 Task: Open Card Email Marketing Campaign Execution in Board Content Marketing Thought Leadership Strategy and Execution to Workspace Event Planning and Management and add a team member Softage.3@softage.net, a label Blue, a checklist Blockchain Technology, an attachment from Trello, a color Blue and finally, add a card description 'Brainstorm new marketing campaign ideas' and a comment 'Let us approach this task with a sense of ownership and accountability, taking responsibility for our actions and decisions.'. Add a start date 'Jan 03, 1900' with a due date 'Jan 10, 1900'
Action: Mouse moved to (78, 286)
Screenshot: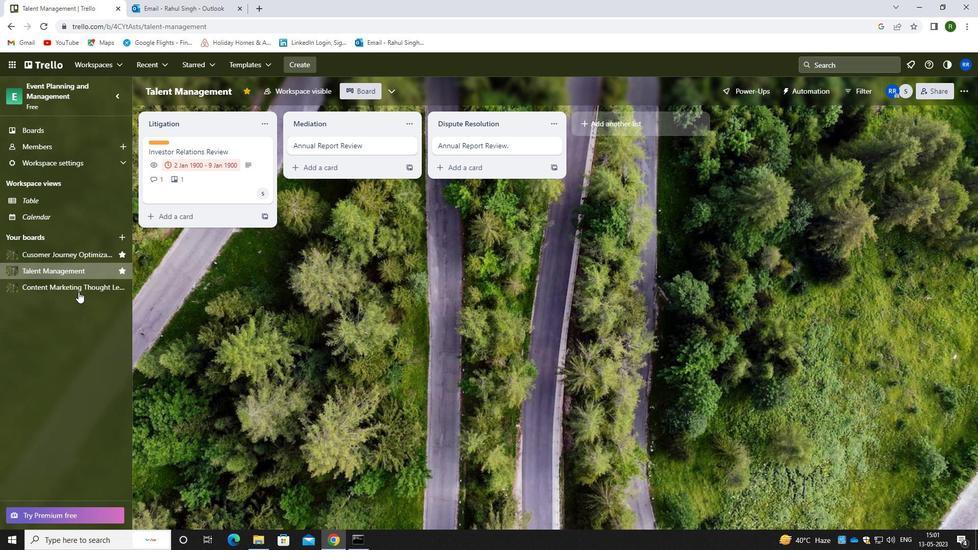 
Action: Mouse pressed left at (78, 286)
Screenshot: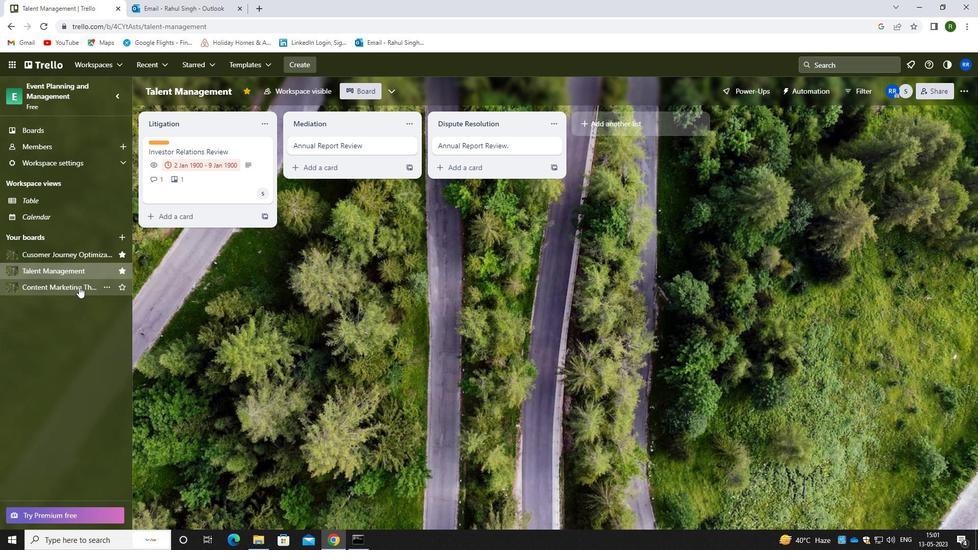 
Action: Mouse moved to (259, 147)
Screenshot: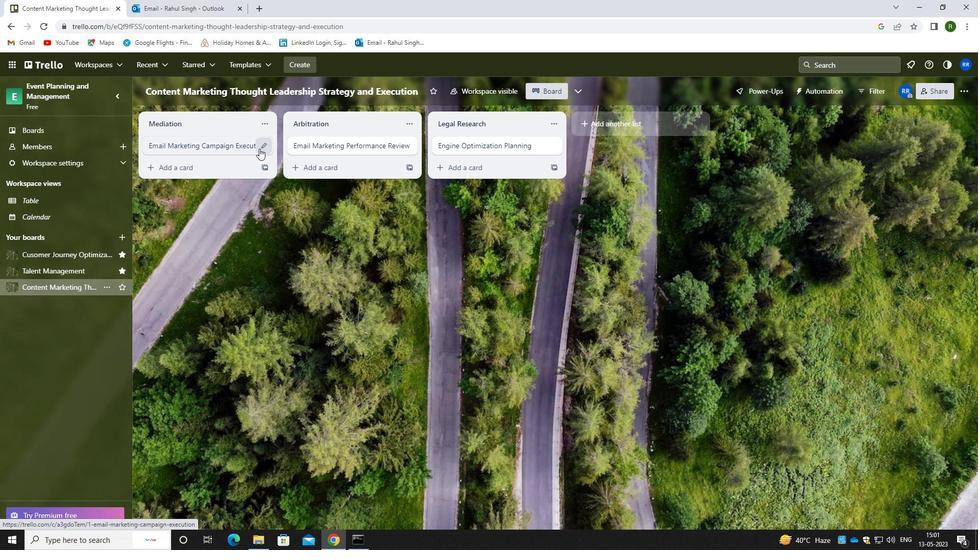 
Action: Mouse pressed left at (259, 147)
Screenshot: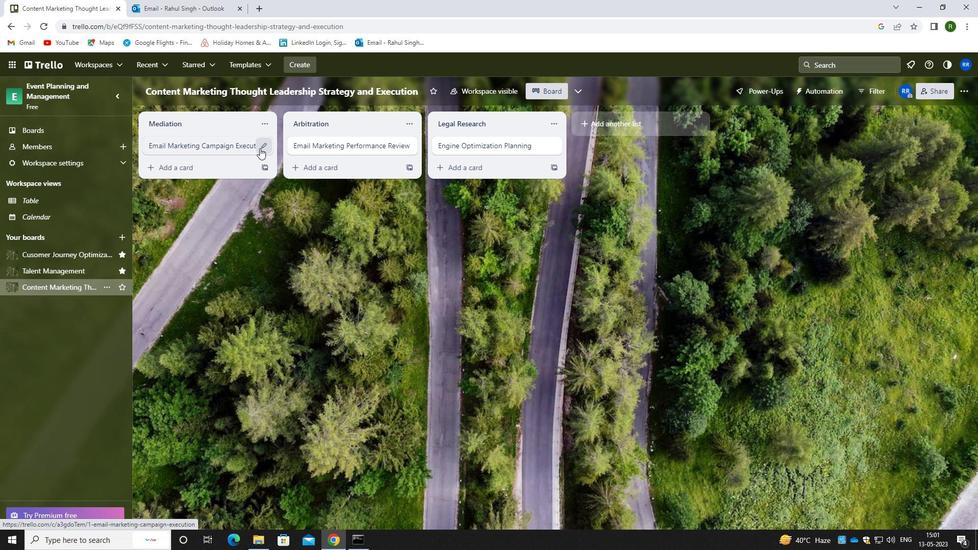 
Action: Mouse moved to (295, 147)
Screenshot: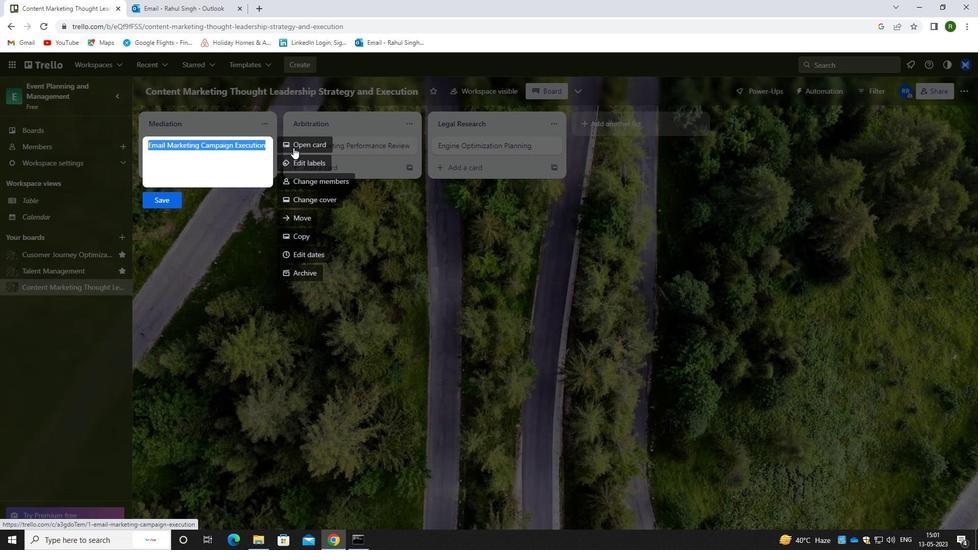 
Action: Mouse pressed left at (295, 147)
Screenshot: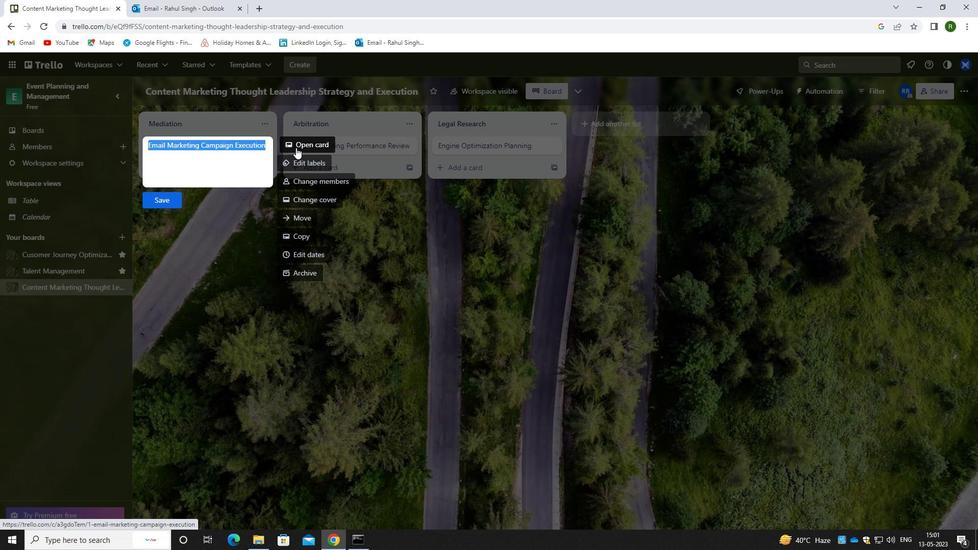 
Action: Mouse moved to (638, 139)
Screenshot: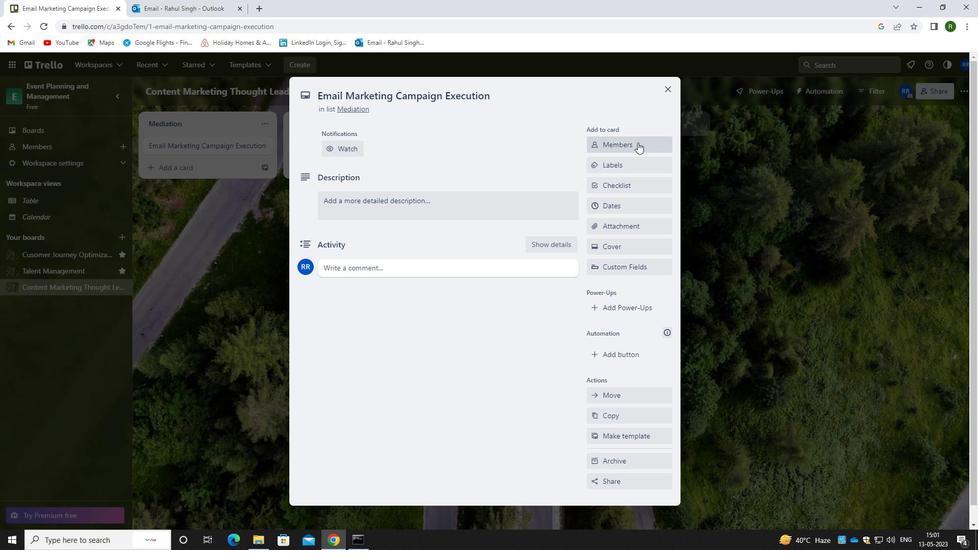 
Action: Mouse pressed left at (638, 139)
Screenshot: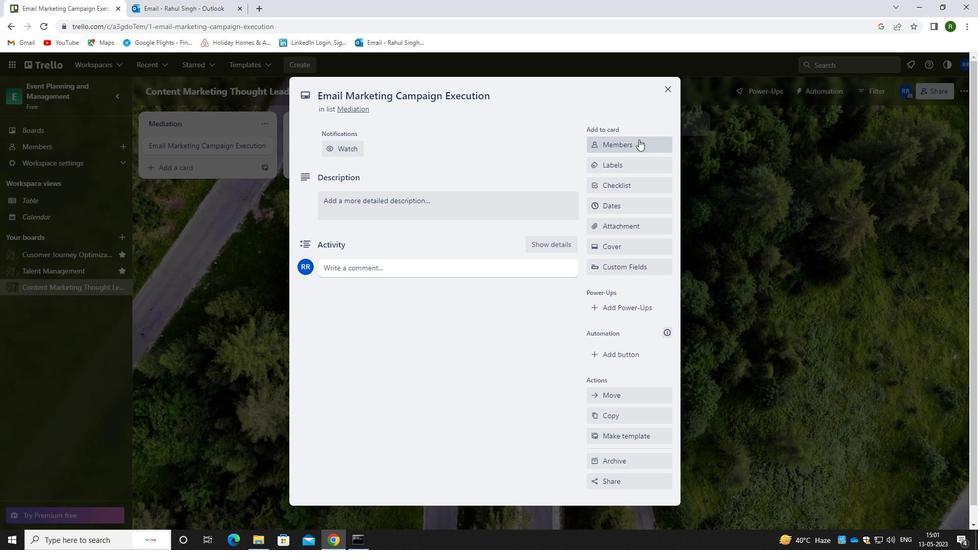 
Action: Mouse moved to (634, 189)
Screenshot: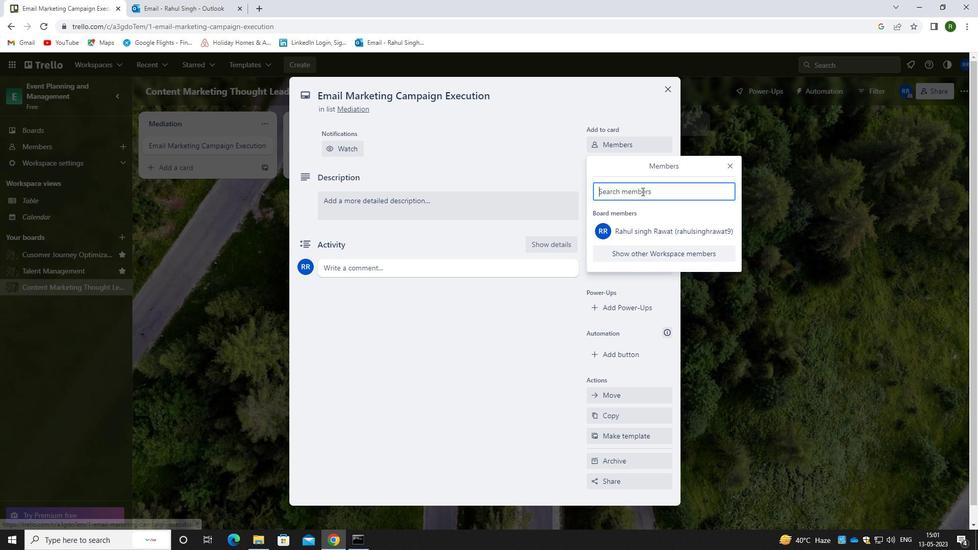 
Action: Key pressed <Key.caps_lock>s<Key.caps_lock>oftage.3<Key.shift>@SOFTAGE.NET
Screenshot: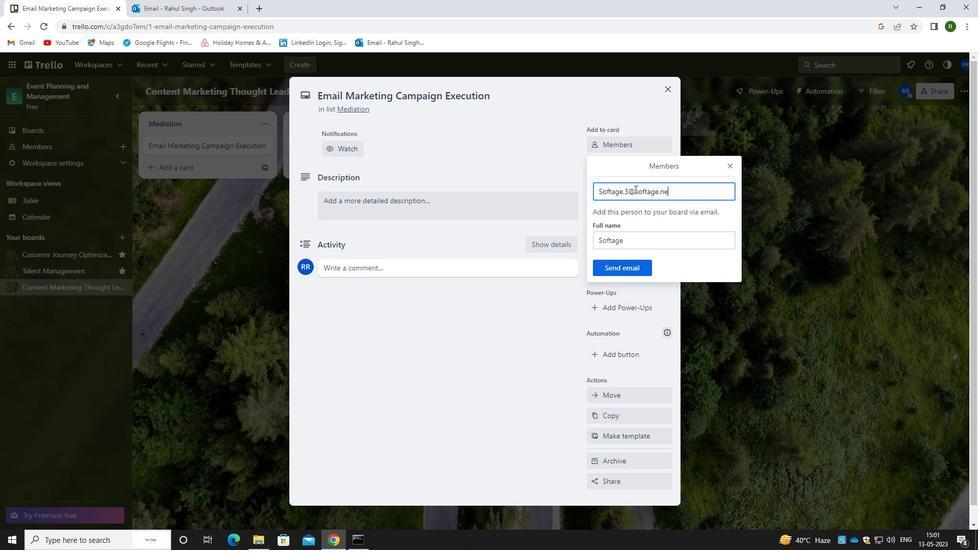 
Action: Mouse moved to (639, 268)
Screenshot: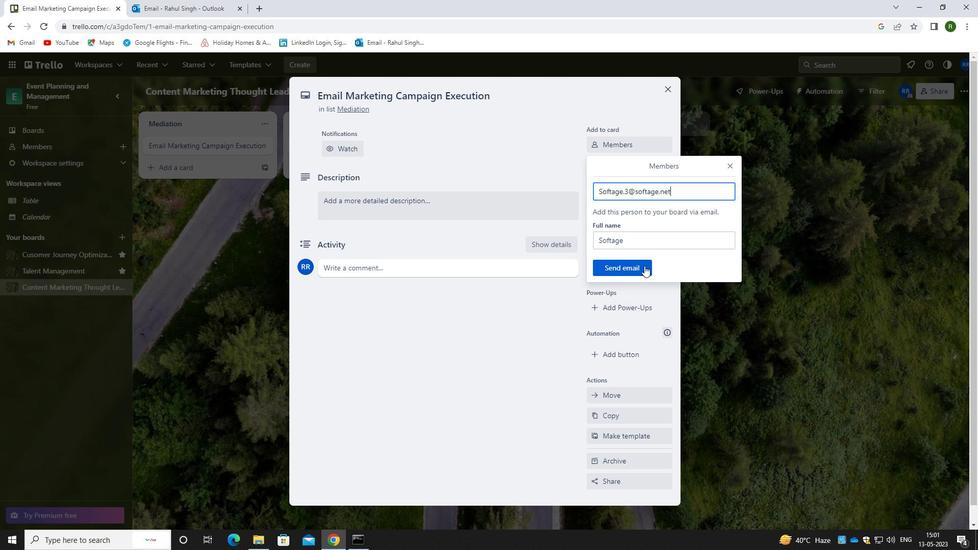 
Action: Mouse pressed left at (639, 268)
Screenshot: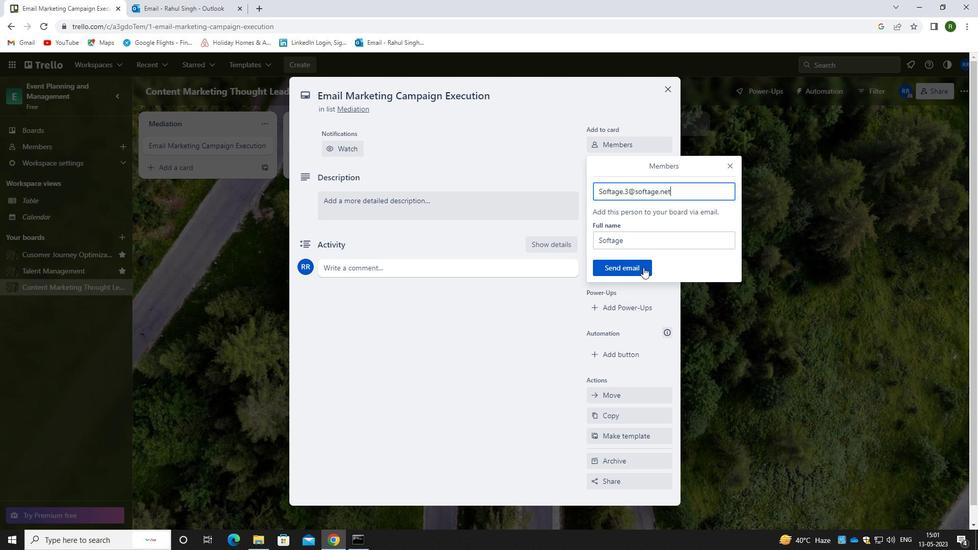 
Action: Mouse moved to (643, 208)
Screenshot: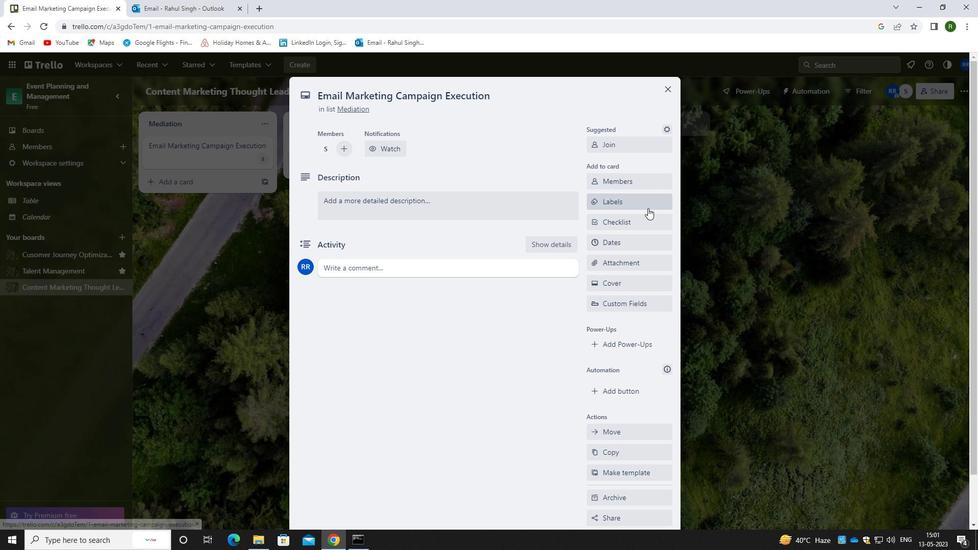 
Action: Mouse pressed left at (643, 208)
Screenshot: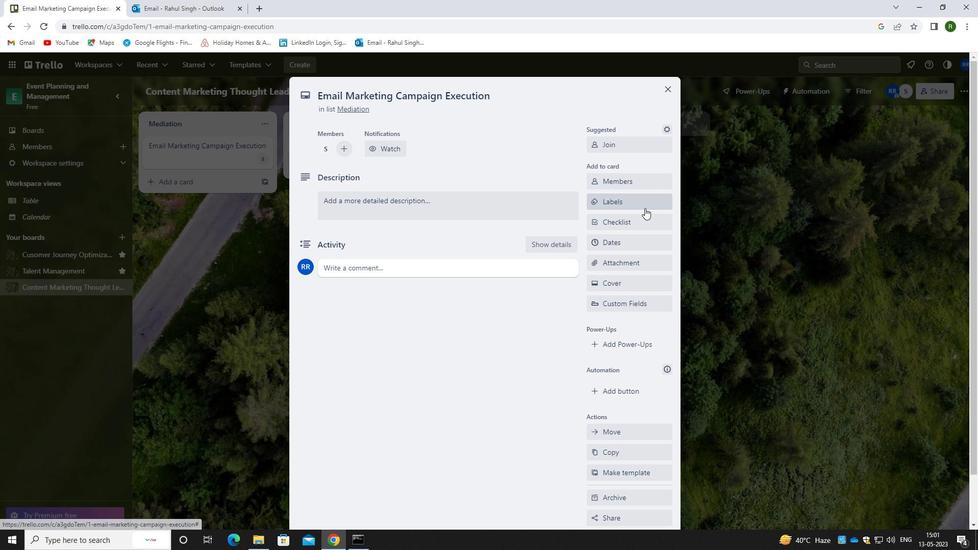 
Action: Mouse moved to (635, 236)
Screenshot: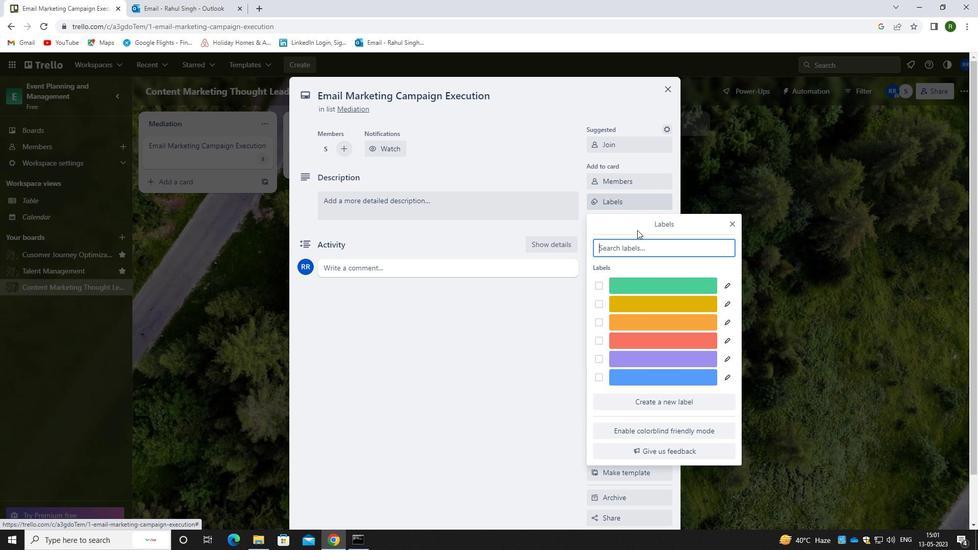 
Action: Key pressed BLUE
Screenshot: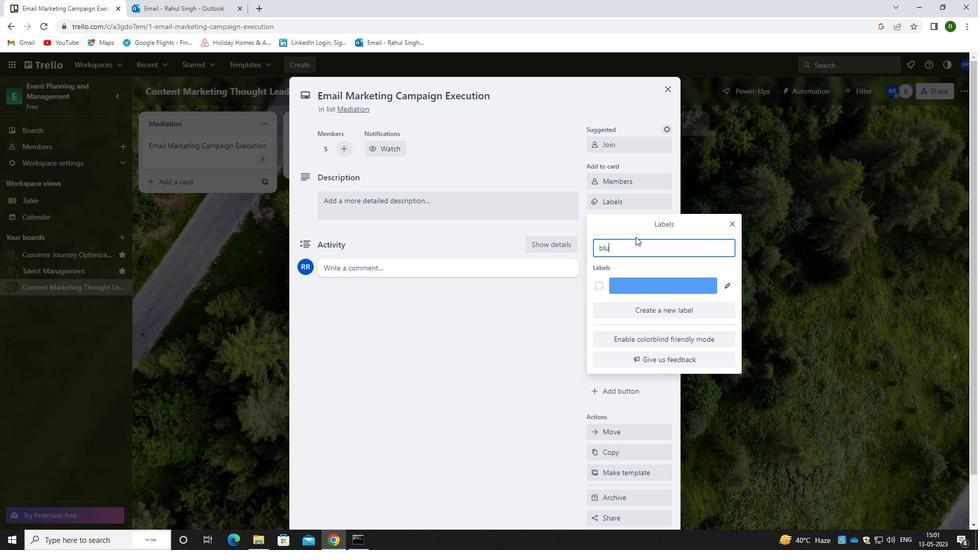 
Action: Mouse moved to (640, 234)
Screenshot: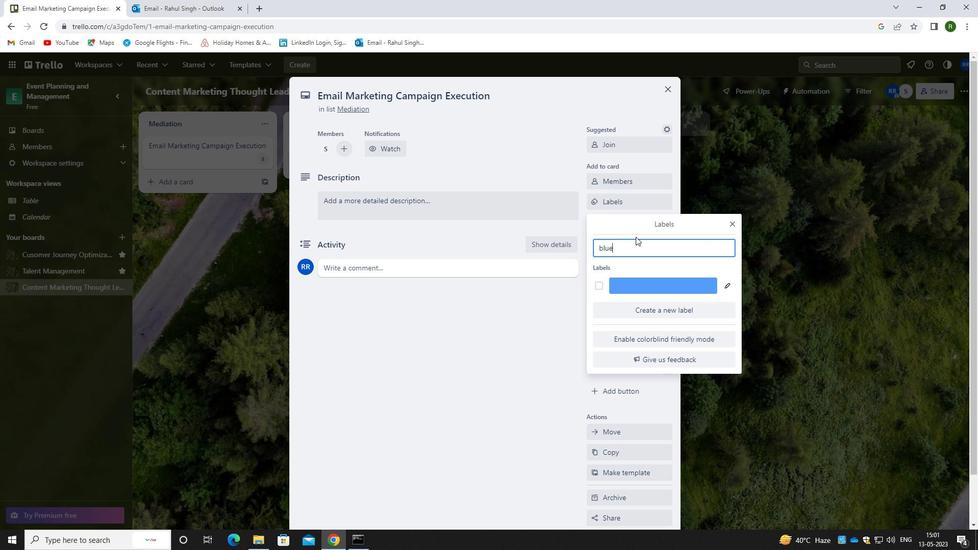 
Action: Mouse scrolled (640, 234) with delta (0, 0)
Screenshot: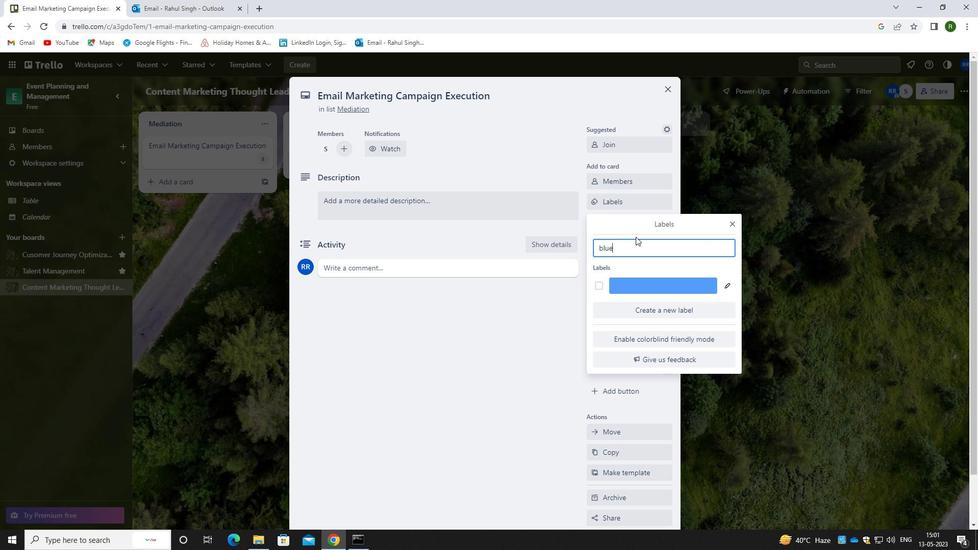 
Action: Mouse moved to (602, 286)
Screenshot: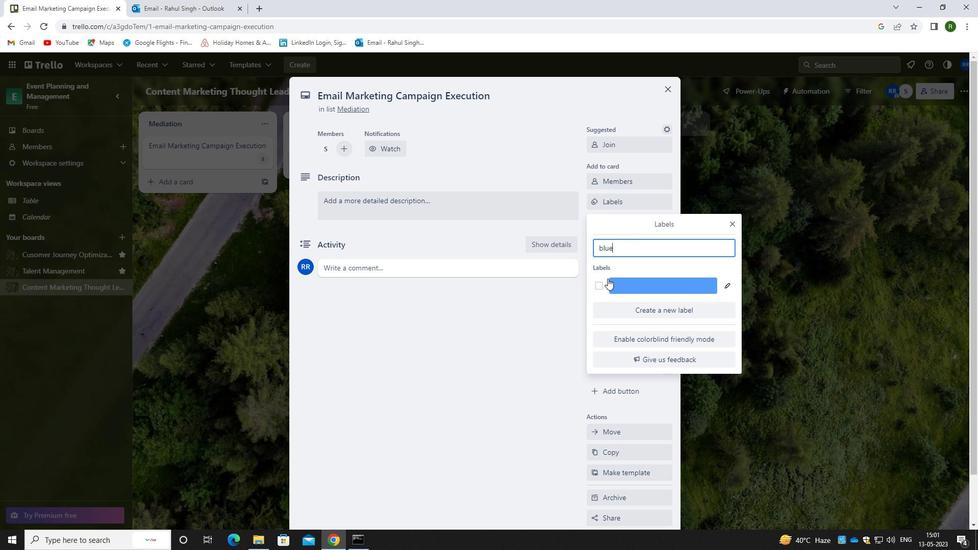 
Action: Mouse pressed left at (602, 286)
Screenshot: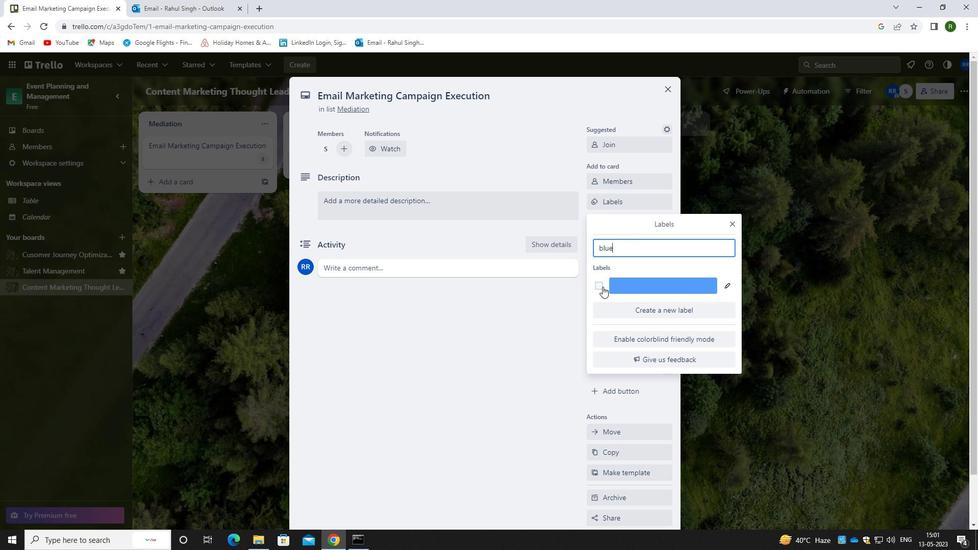 
Action: Mouse moved to (572, 313)
Screenshot: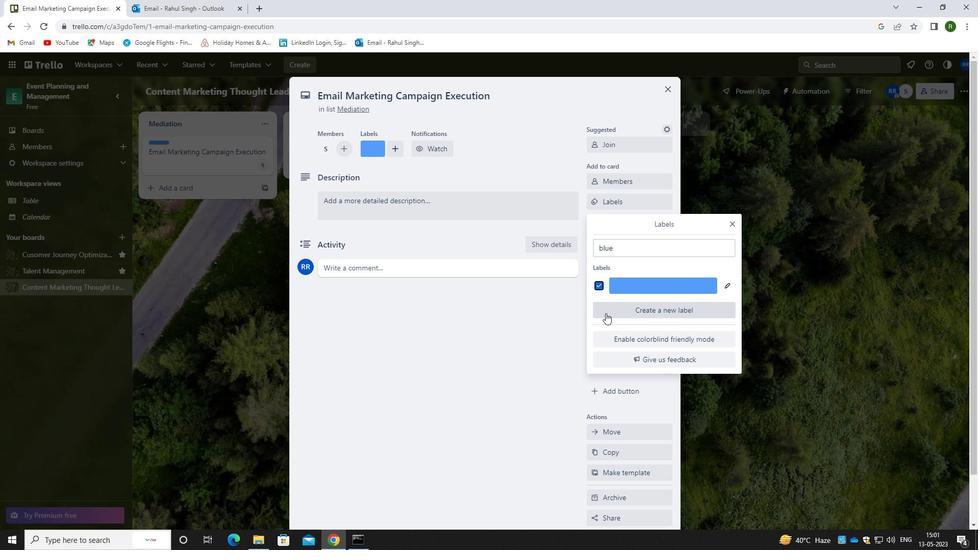 
Action: Mouse pressed left at (572, 313)
Screenshot: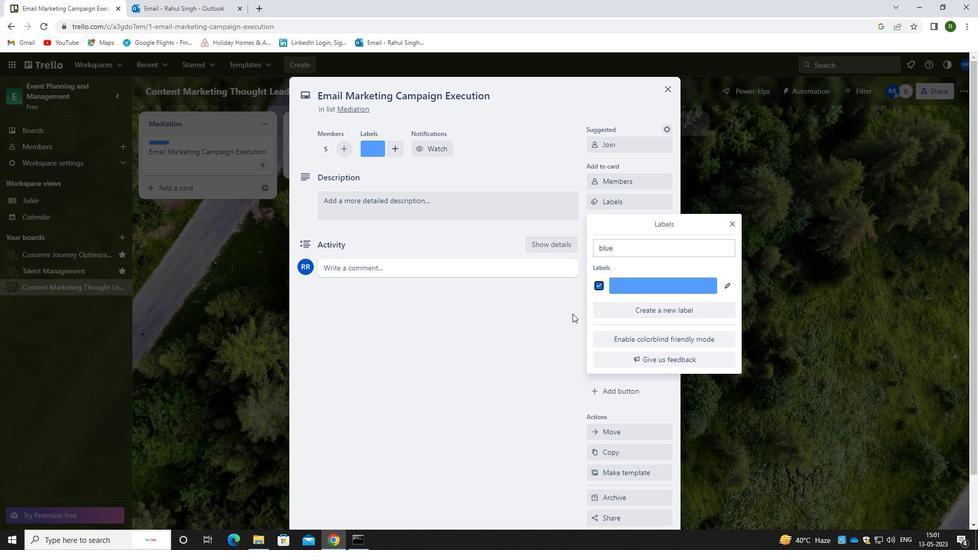 
Action: Mouse moved to (620, 224)
Screenshot: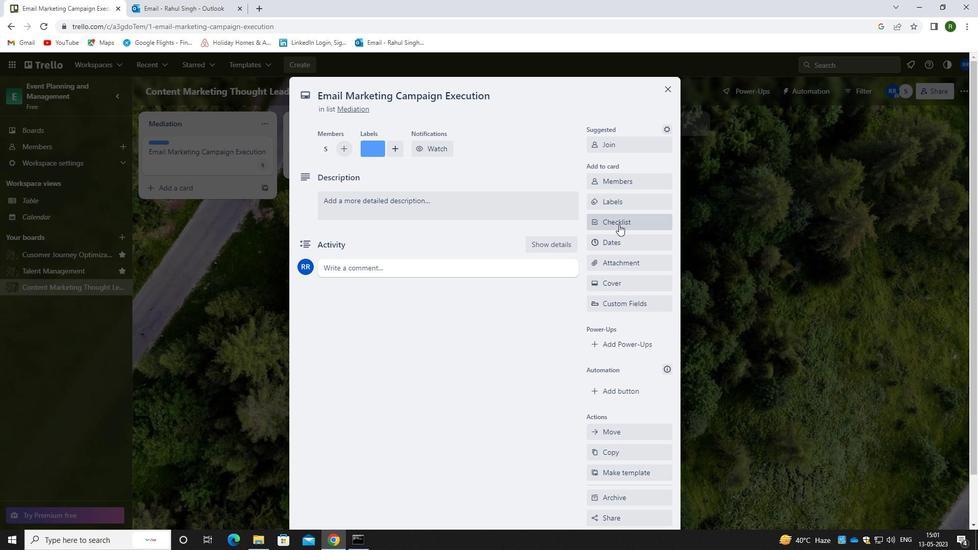 
Action: Mouse pressed left at (620, 224)
Screenshot: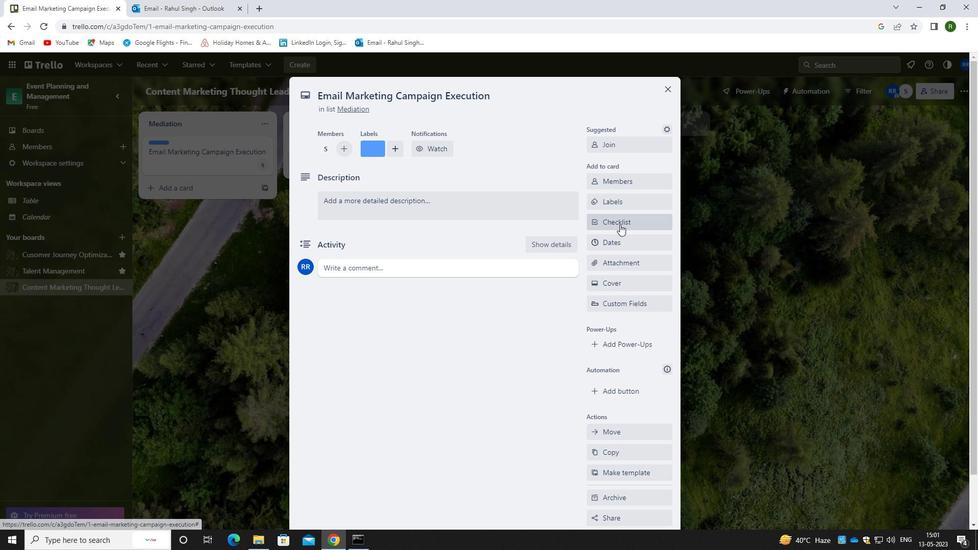 
Action: Mouse moved to (622, 257)
Screenshot: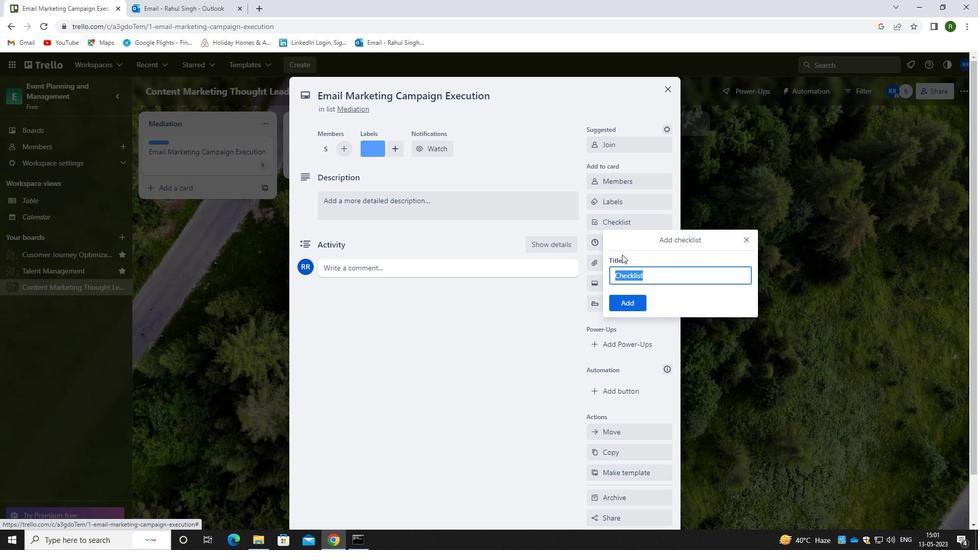 
Action: Key pressed <Key.backspace><Key.shift>BLOCKCHAIN<Key.space><Key.shift>TECHNO;OGY
Screenshot: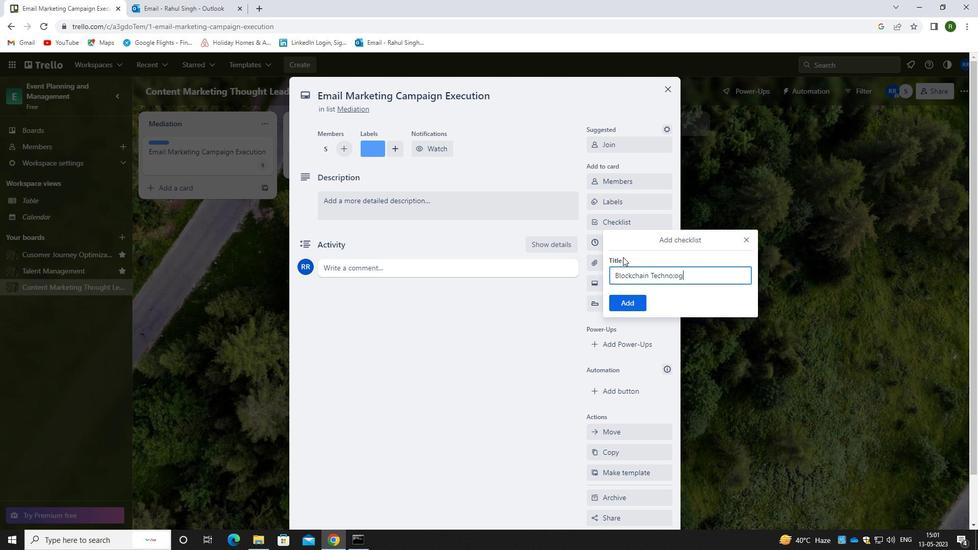 
Action: Mouse moved to (697, 276)
Screenshot: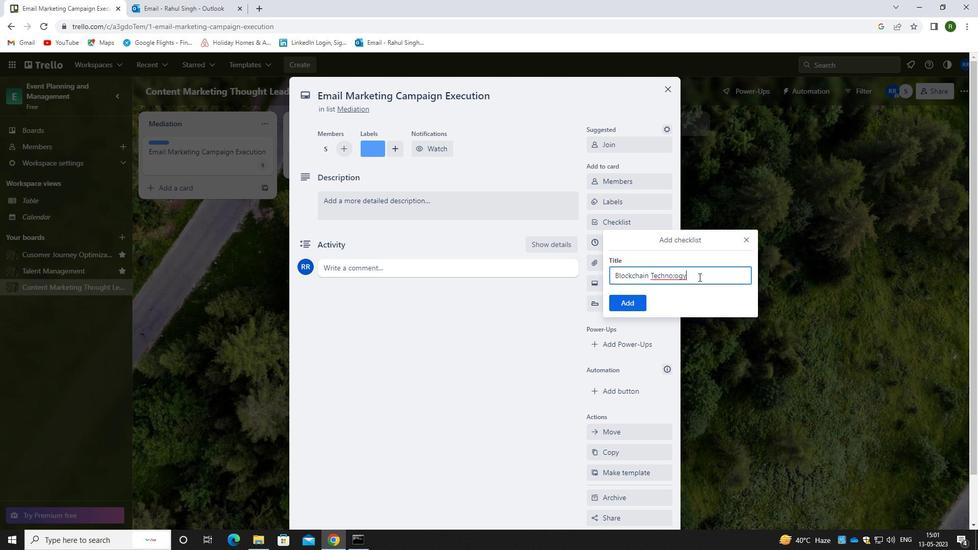 
Action: Key pressed <Key.backspace><Key.backspace><Key.backspace><Key.backspace><Key.backspace>
Screenshot: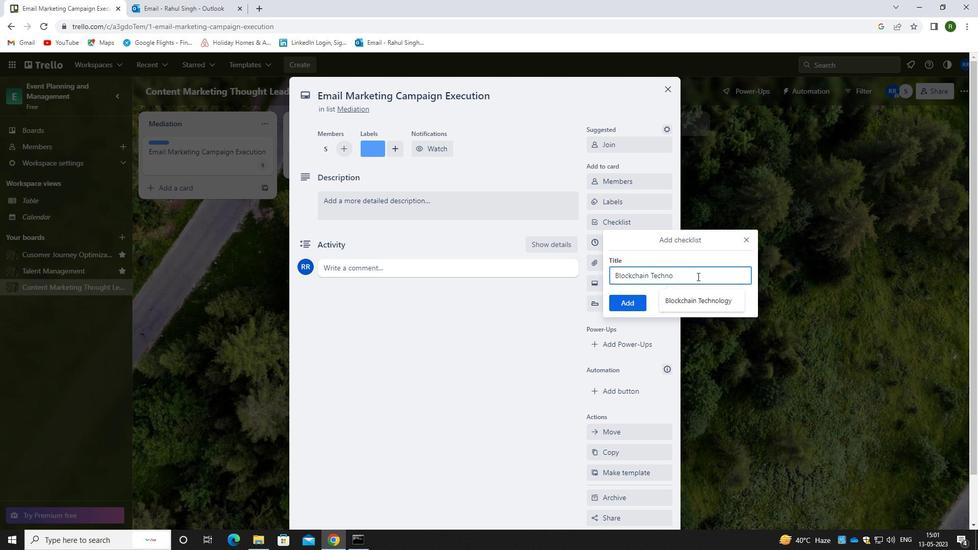 
Action: Mouse moved to (703, 296)
Screenshot: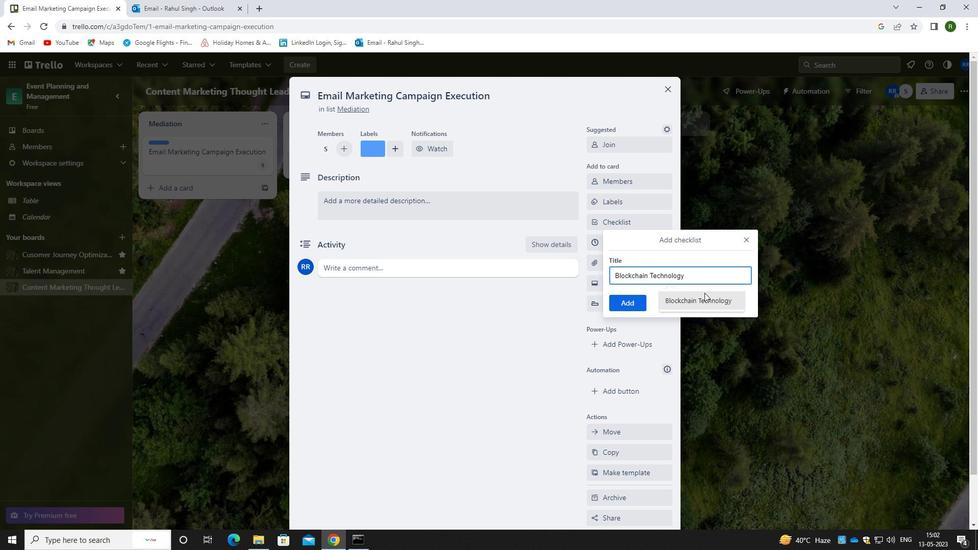 
Action: Mouse pressed left at (703, 296)
Screenshot: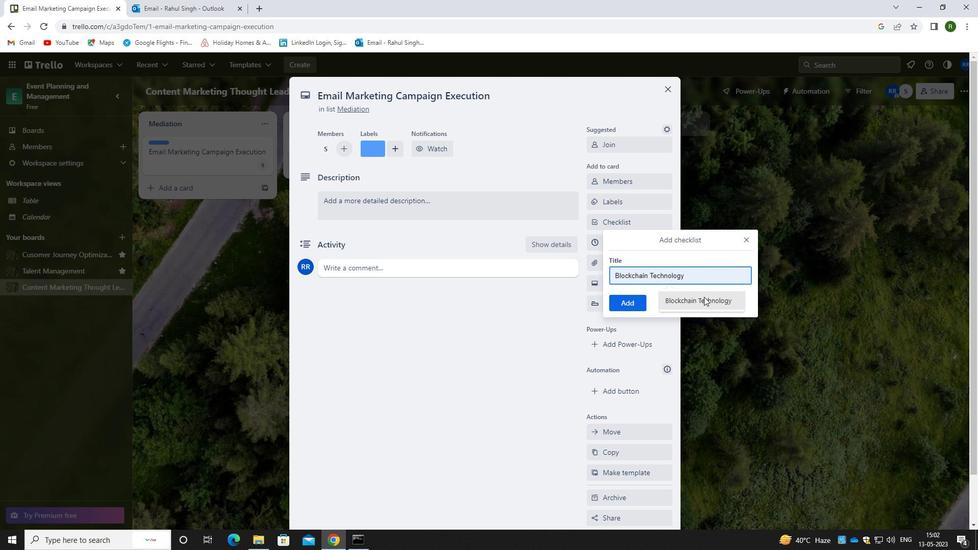 
Action: Mouse moved to (625, 303)
Screenshot: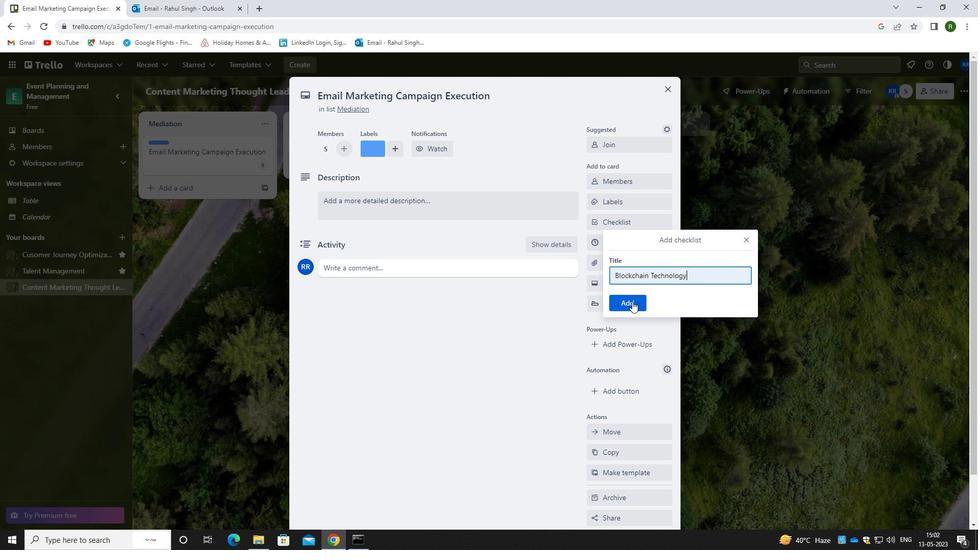 
Action: Mouse pressed left at (625, 303)
Screenshot: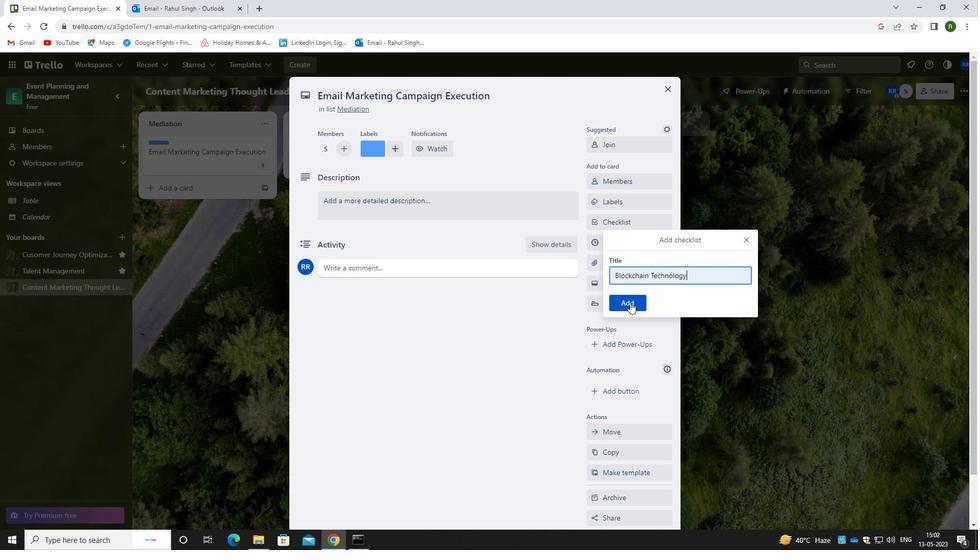 
Action: Mouse moved to (625, 267)
Screenshot: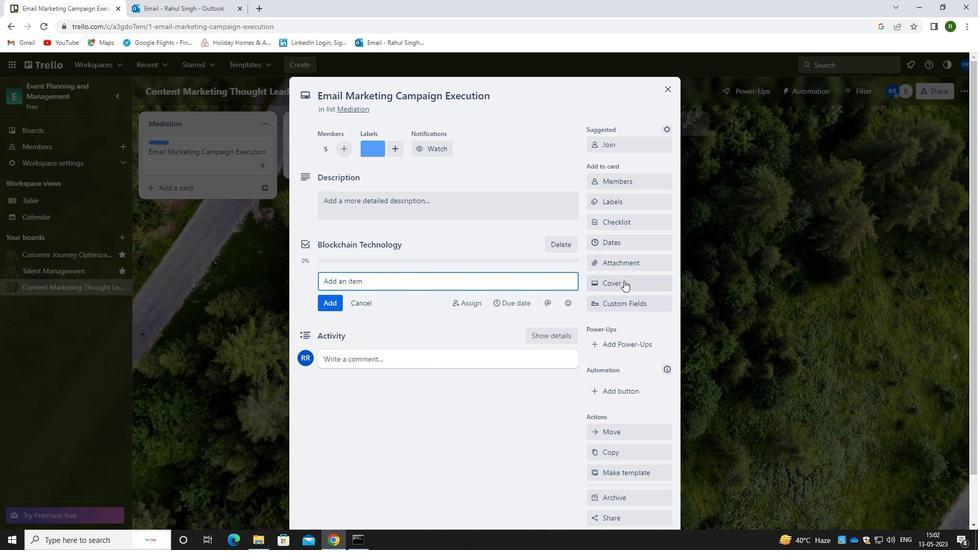 
Action: Mouse pressed left at (625, 267)
Screenshot: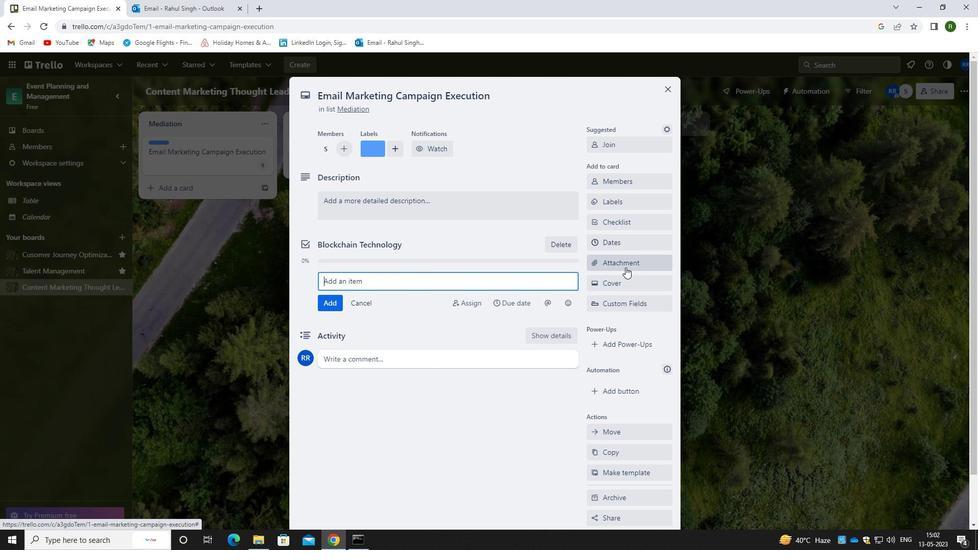 
Action: Mouse moved to (610, 329)
Screenshot: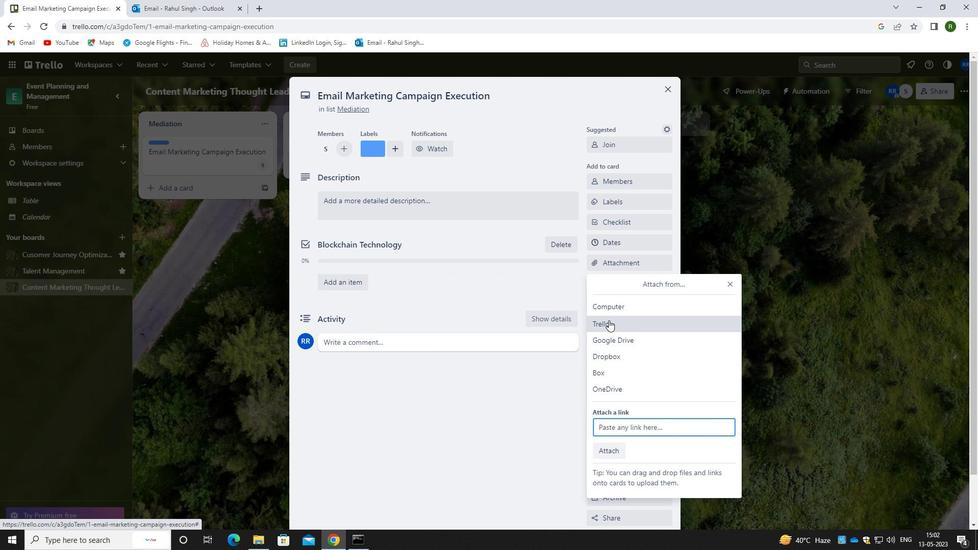 
Action: Mouse pressed left at (610, 329)
Screenshot: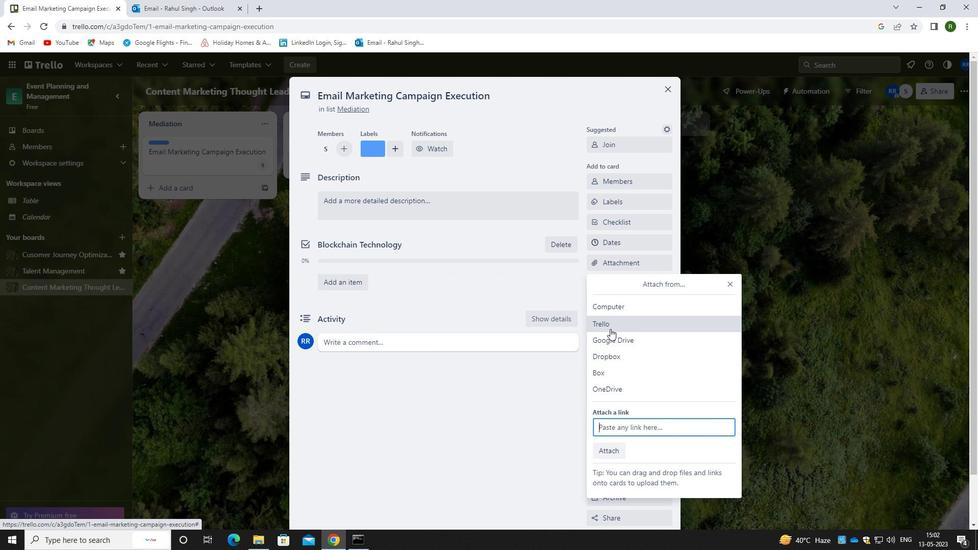 
Action: Mouse moved to (609, 272)
Screenshot: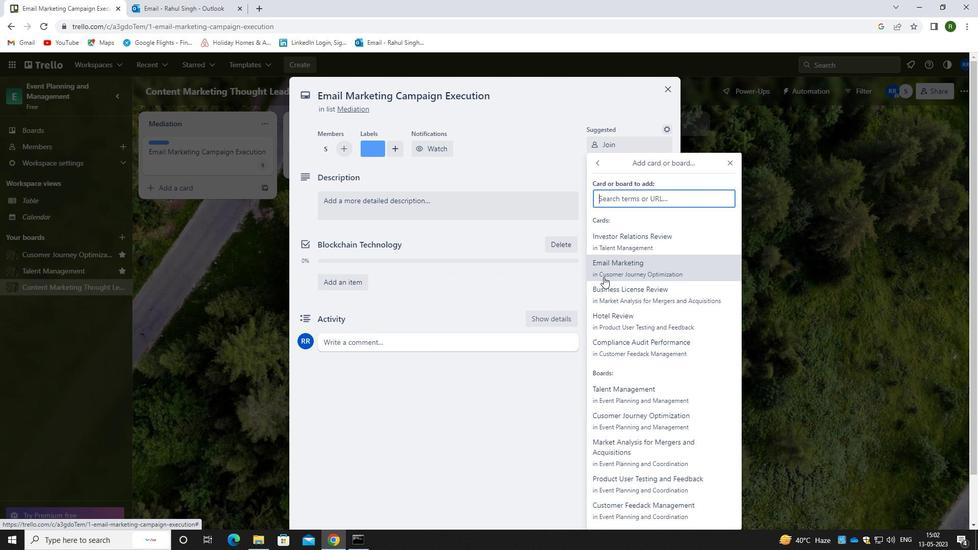 
Action: Mouse pressed left at (609, 272)
Screenshot: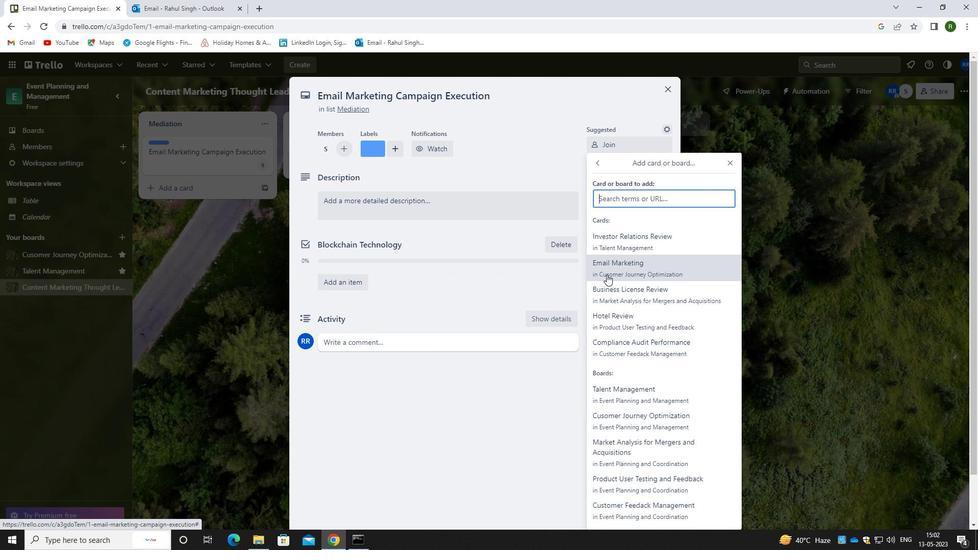 
Action: Mouse moved to (421, 213)
Screenshot: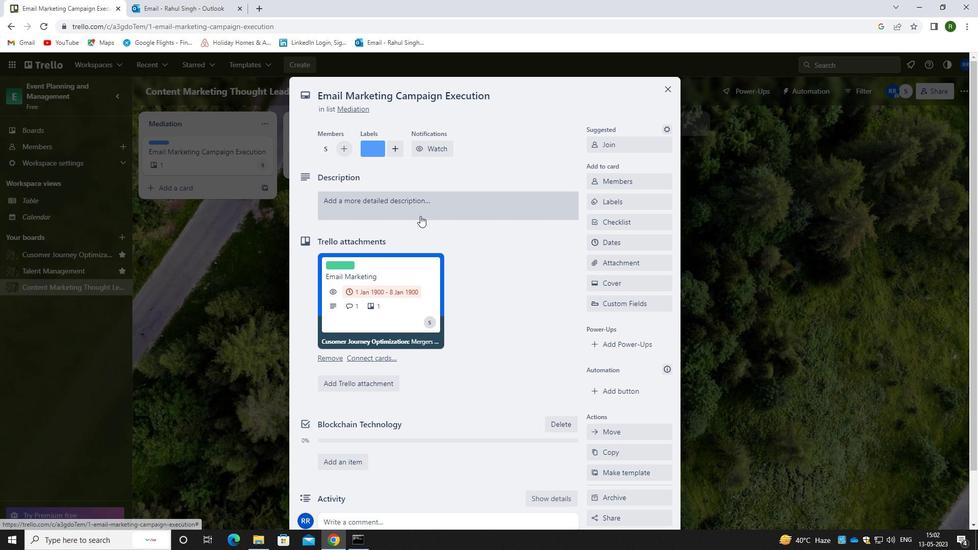 
Action: Mouse pressed left at (421, 213)
Screenshot: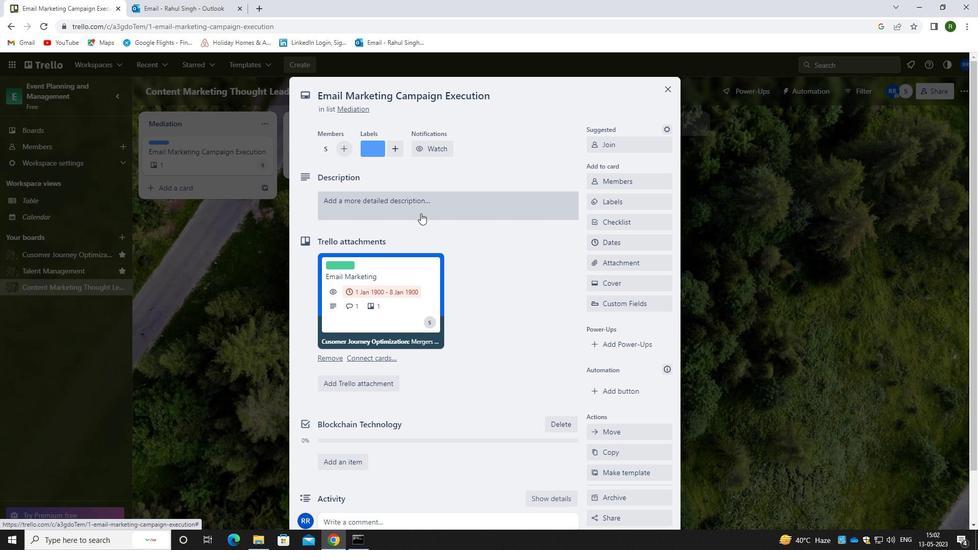 
Action: Mouse moved to (437, 262)
Screenshot: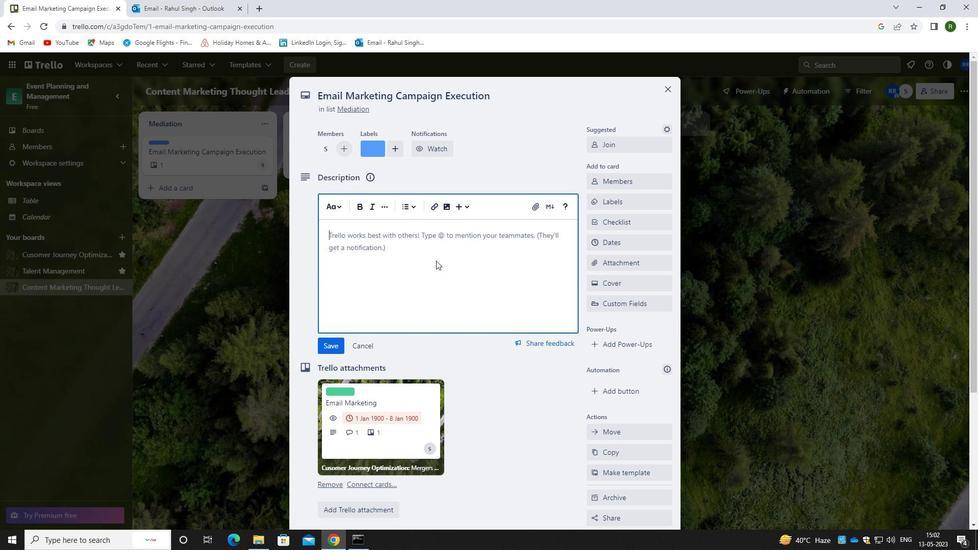 
Action: Key pressed <Key.caps_lock>B<Key.caps_lock>RAINSTORM<Key.space>NEW<Key.space>MARKETTING<Key.space>===<Key.backspace><Key.backspace><Key.backspace><Key.backspace><Key.backspace><Key.backspace><Key.backspace><Key.backspace>ING<Key.space>CAMPAIGN<Key.space>IDEAS<Key.space>
Screenshot: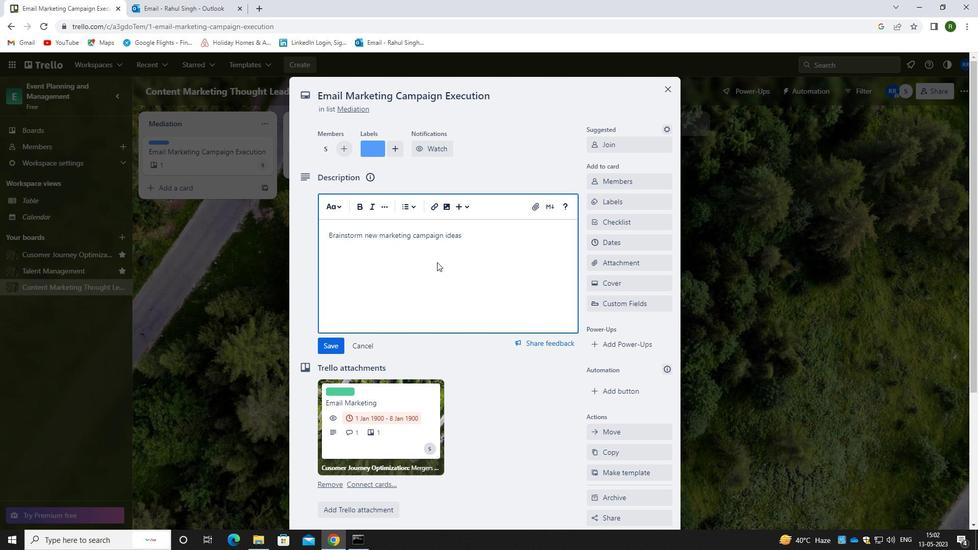 
Action: Mouse moved to (333, 347)
Screenshot: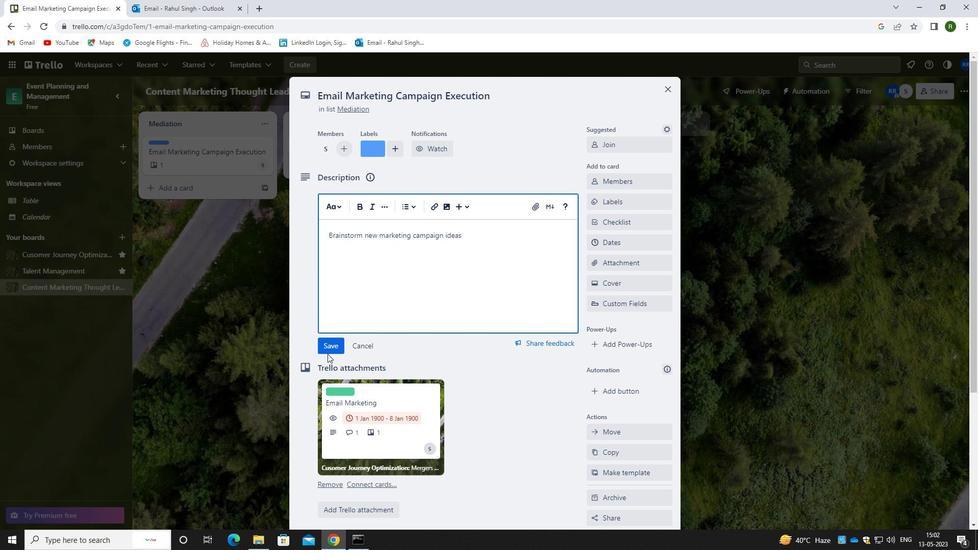 
Action: Mouse pressed left at (333, 347)
Screenshot: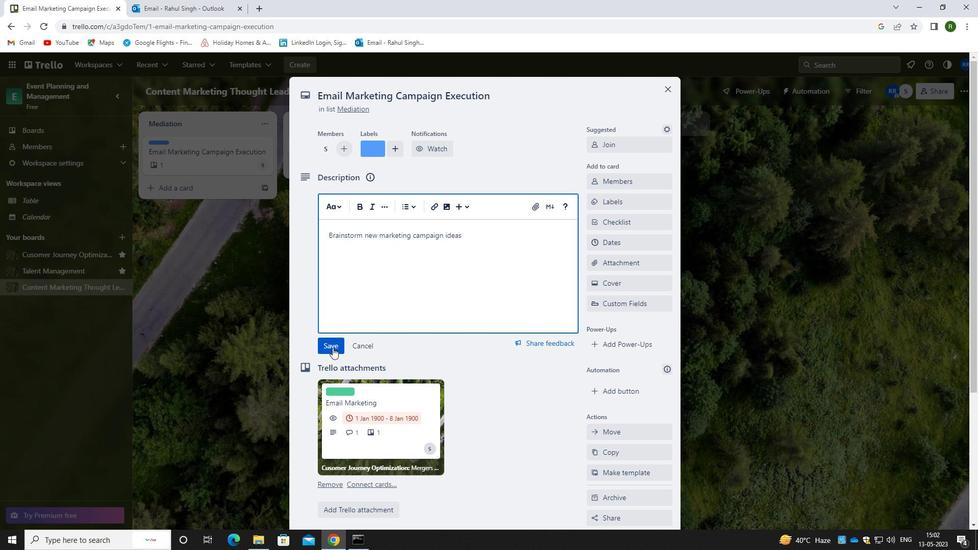 
Action: Mouse moved to (442, 344)
Screenshot: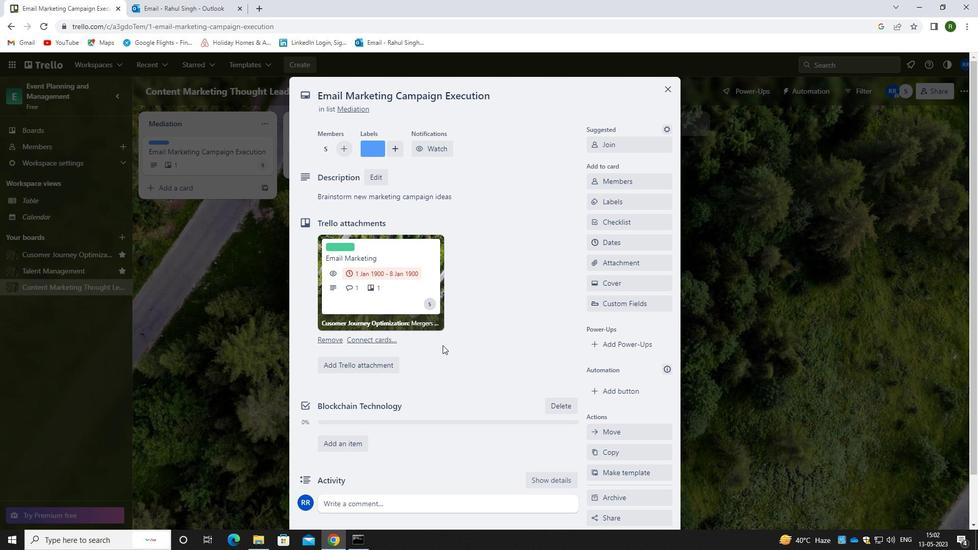 
Action: Mouse scrolled (442, 343) with delta (0, 0)
Screenshot: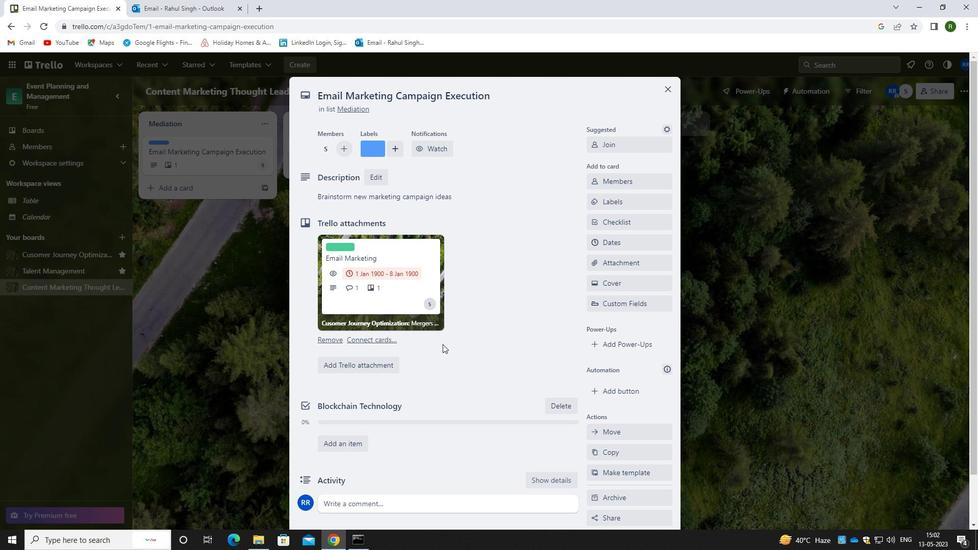 
Action: Mouse scrolled (442, 343) with delta (0, 0)
Screenshot: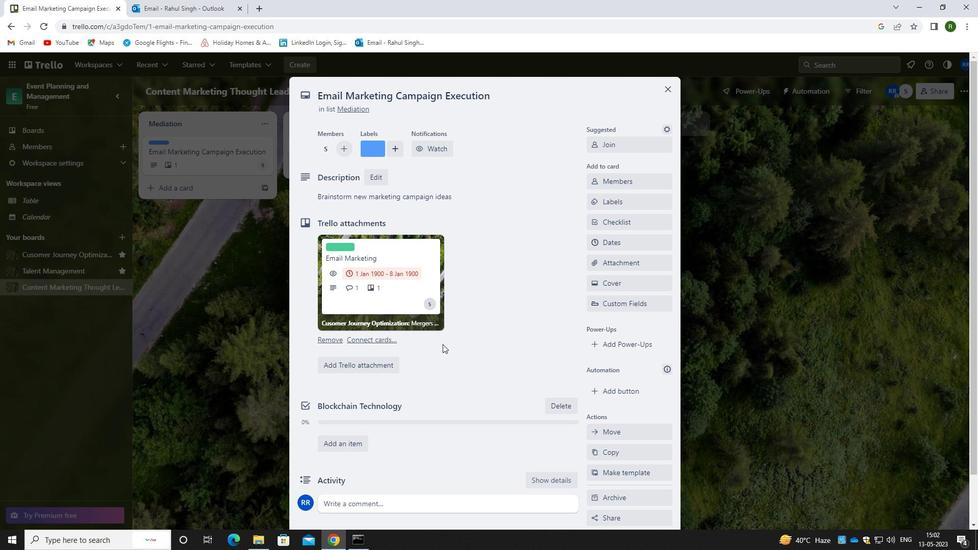 
Action: Mouse moved to (442, 343)
Screenshot: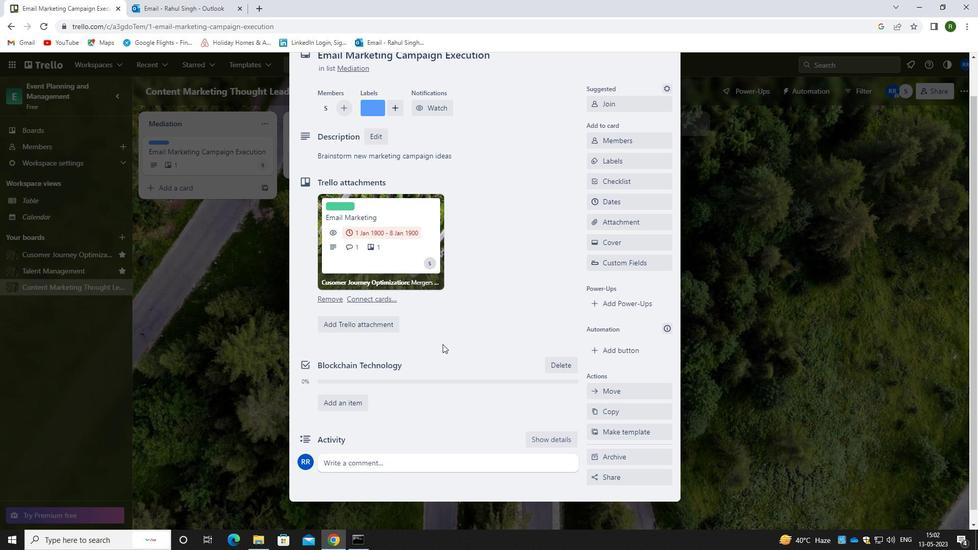 
Action: Mouse scrolled (442, 343) with delta (0, 0)
Screenshot: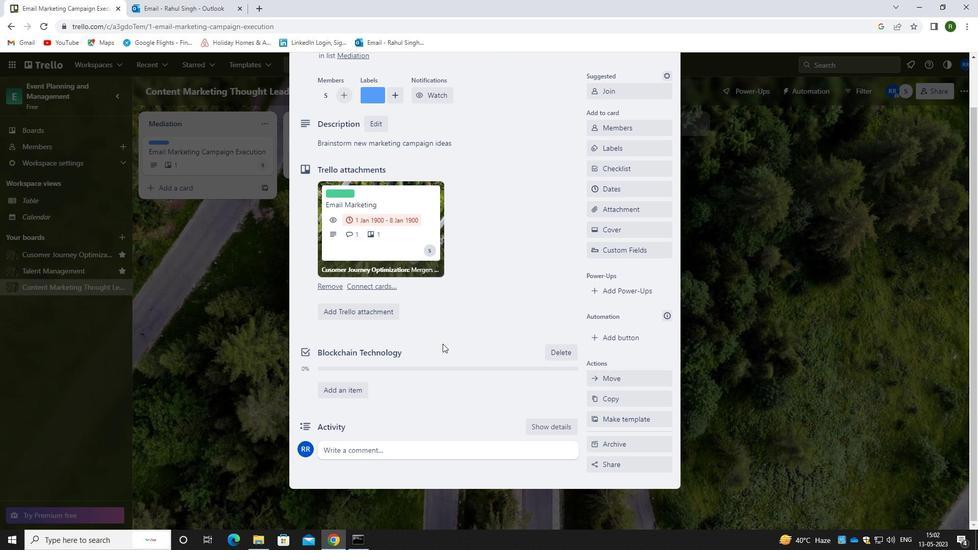 
Action: Mouse moved to (378, 446)
Screenshot: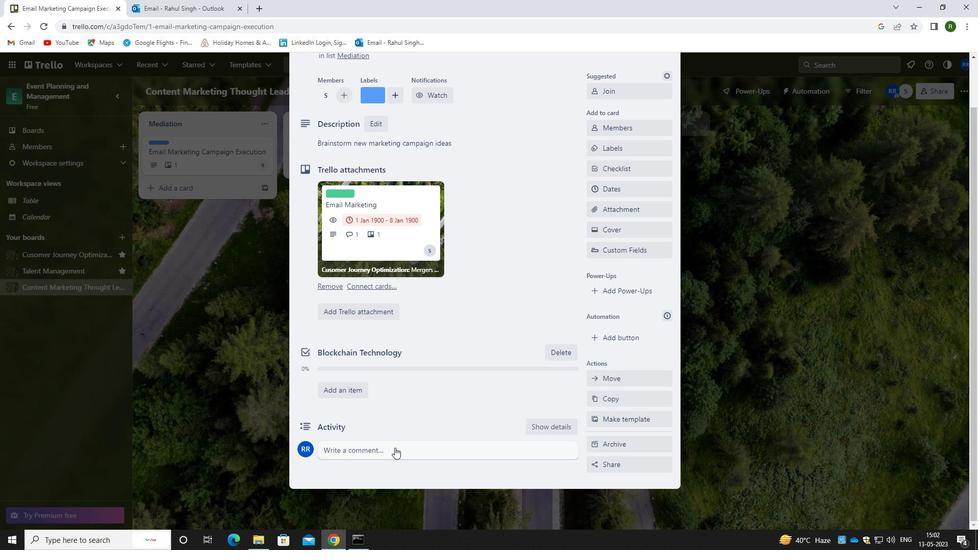 
Action: Mouse pressed left at (378, 446)
Screenshot: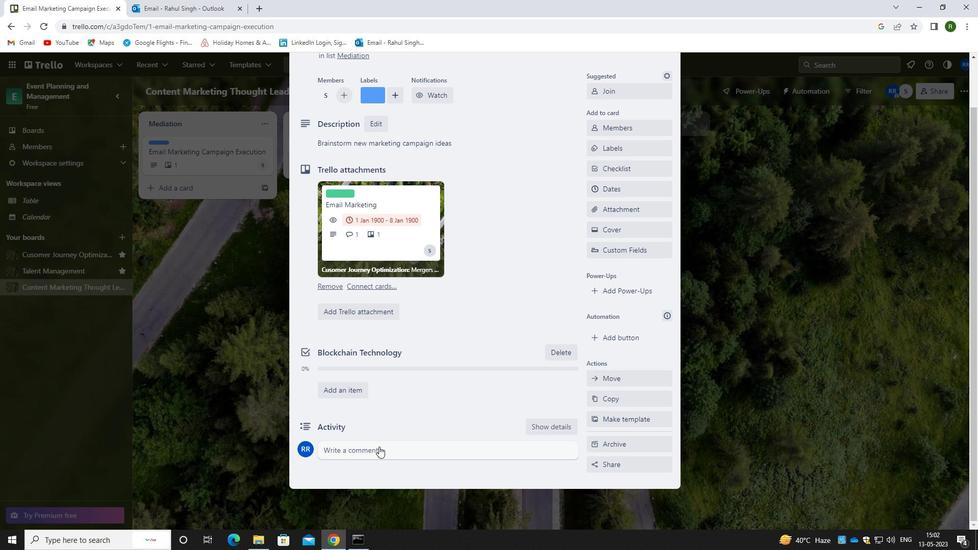 
Action: Mouse moved to (378, 485)
Screenshot: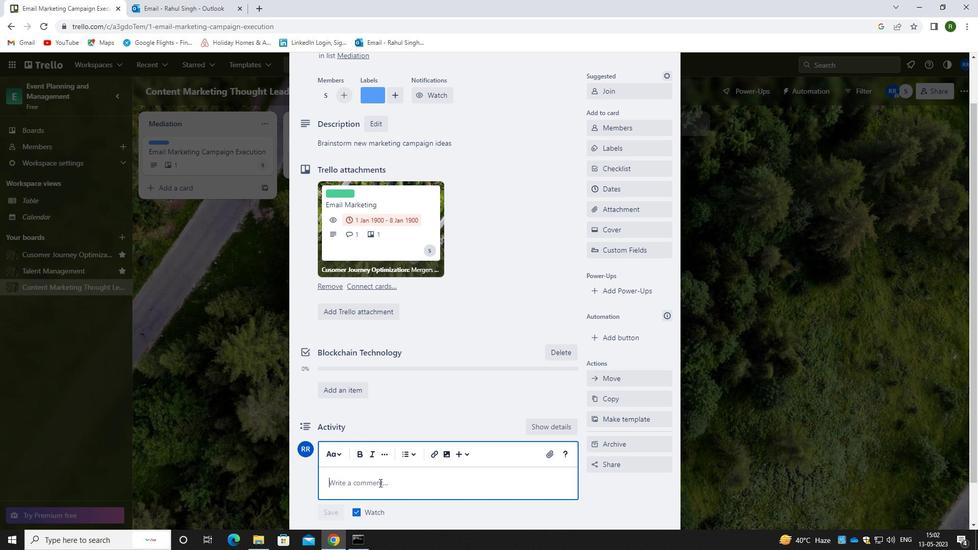 
Action: Mouse pressed left at (378, 485)
Screenshot: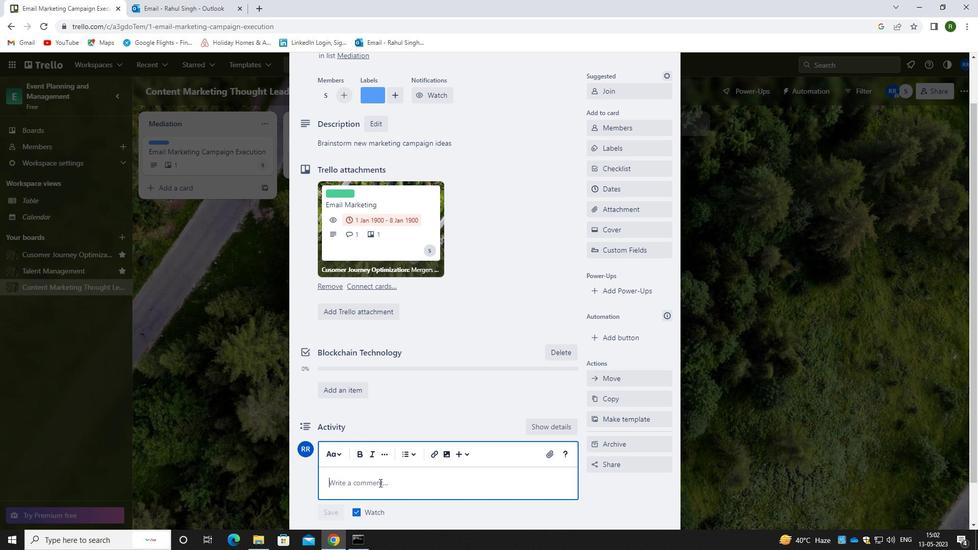 
Action: Mouse moved to (370, 445)
Screenshot: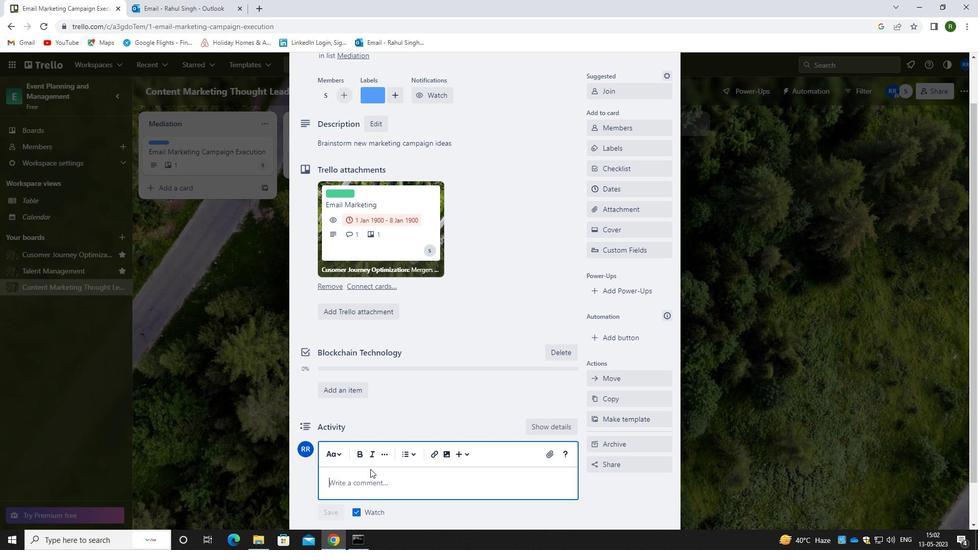 
Action: Key pressed <Key.caps_lock>L<Key.caps_lock>ET<Key.space>US<Key.space>APPROACH<Key.space>THIS<Key.space>TASK<Key.space>WITH<Key.space>A<Key.space>SESE<Key.backspace><Key.backspace>NSE<Key.space>OF<Key.space>W<Key.backspace>OWNERSHIP<Key.space>AND<Key.space>ACCOUNTABILITY<Key.space>,<Key.space>TAKEI<Key.backspace><Key.backspace>ING<Key.space>RESPONSIBILITY<Key.space>FOR<Key.space>OUR<Key.space>ACTIONS<Key.space>AND<Key.space>DECISONS<Key.backspace><Key.backspace><Key.backspace>IONS.
Screenshot: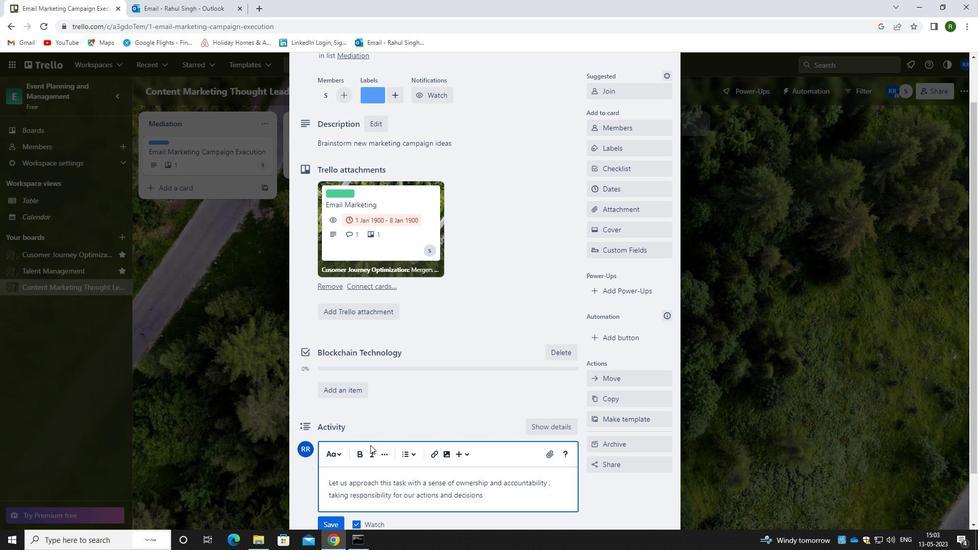 
Action: Mouse moved to (338, 520)
Screenshot: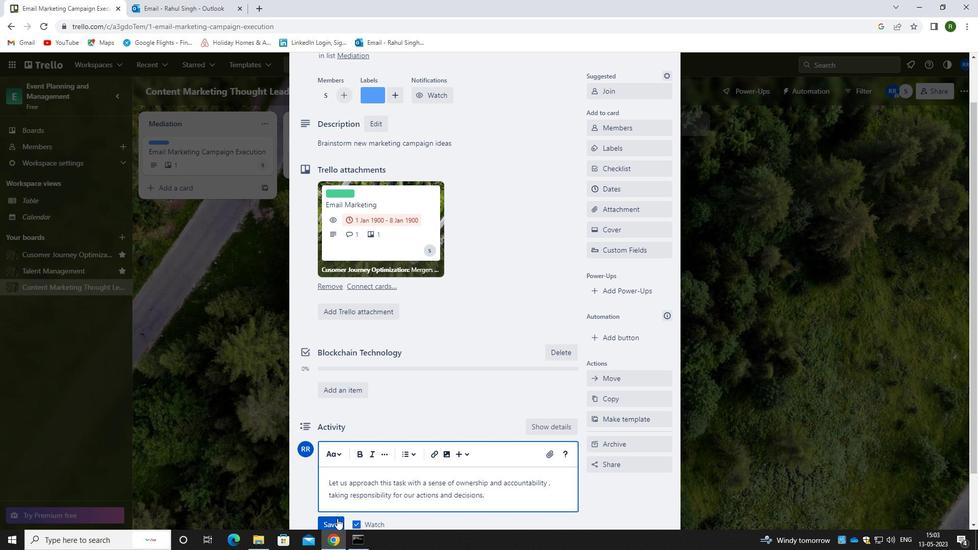 
Action: Mouse pressed left at (338, 520)
Screenshot: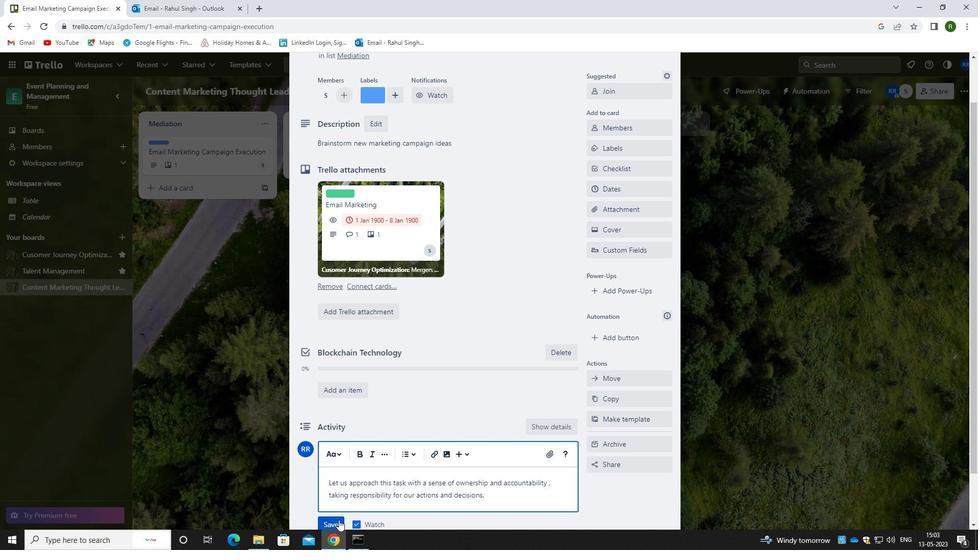 
Action: Mouse moved to (622, 184)
Screenshot: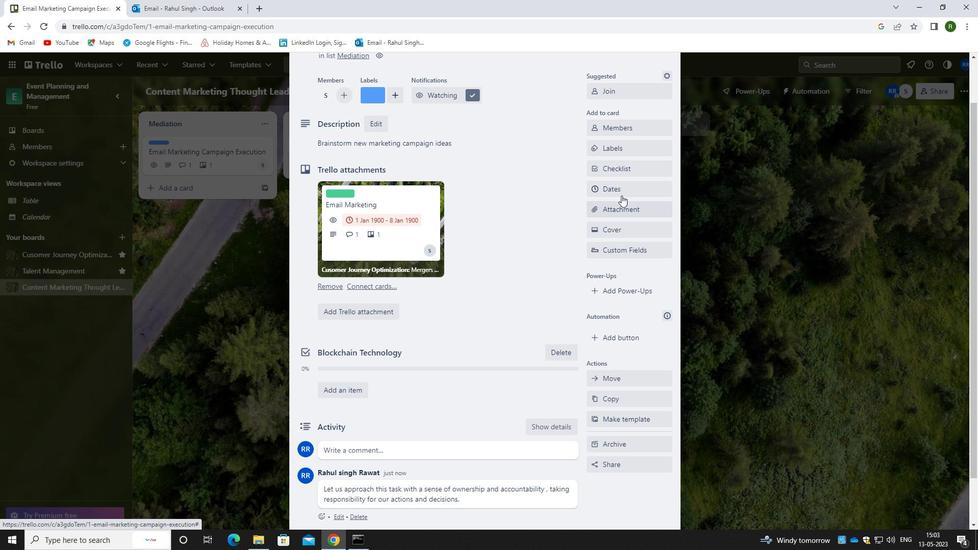 
Action: Mouse pressed left at (622, 184)
Screenshot: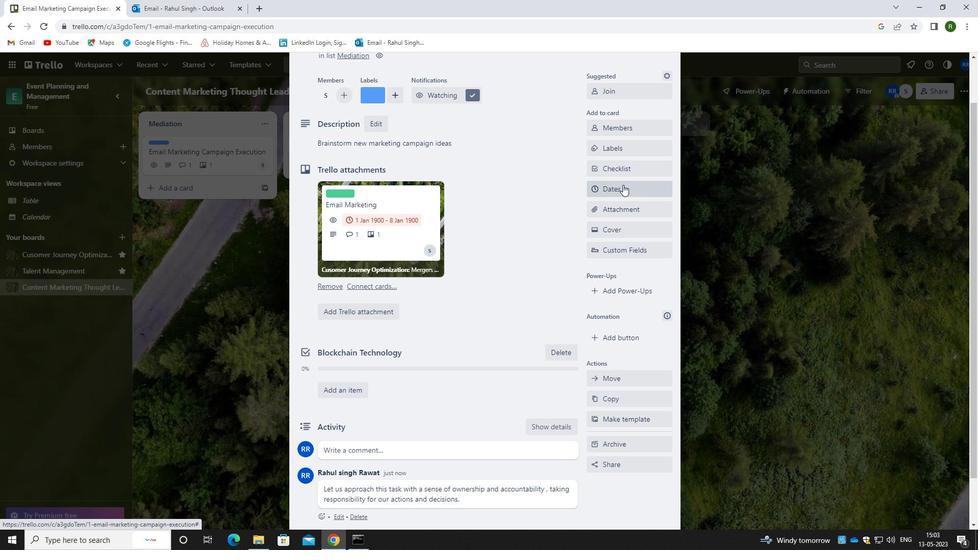 
Action: Mouse moved to (591, 275)
Screenshot: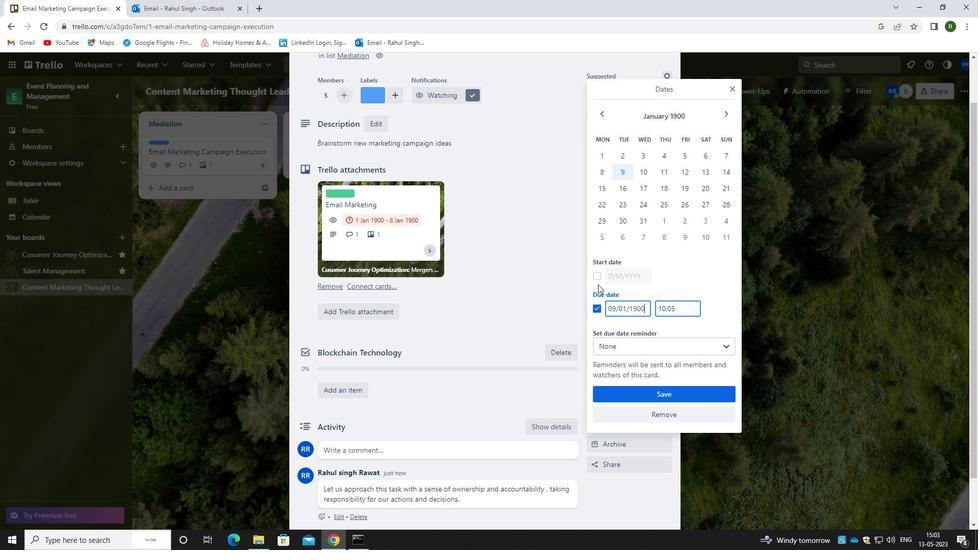 
Action: Mouse pressed left at (591, 275)
Screenshot: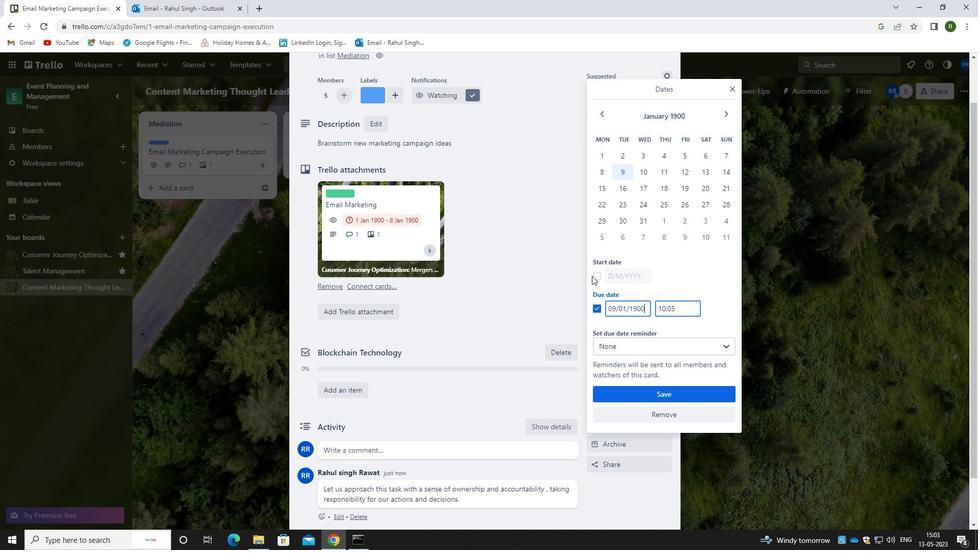 
Action: Mouse moved to (595, 275)
Screenshot: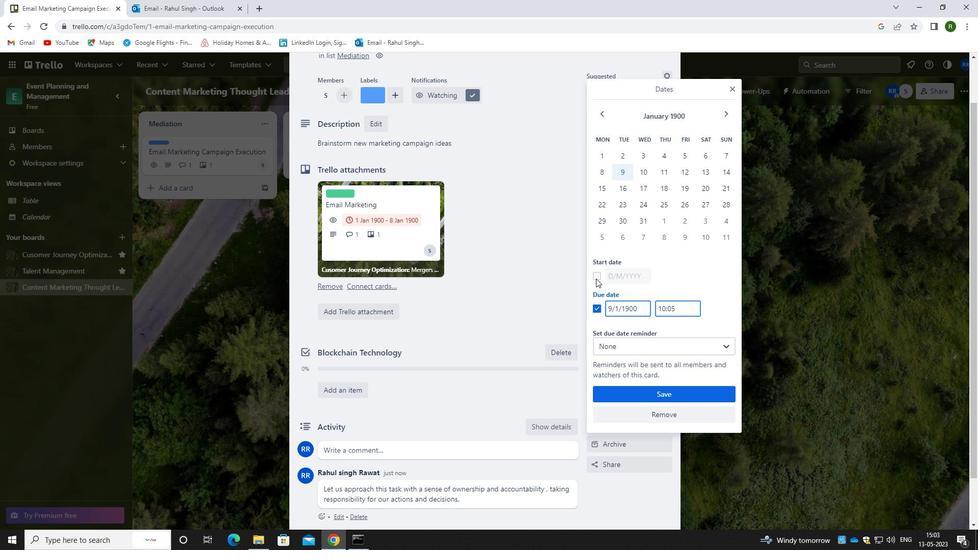 
Action: Mouse pressed left at (595, 275)
Screenshot: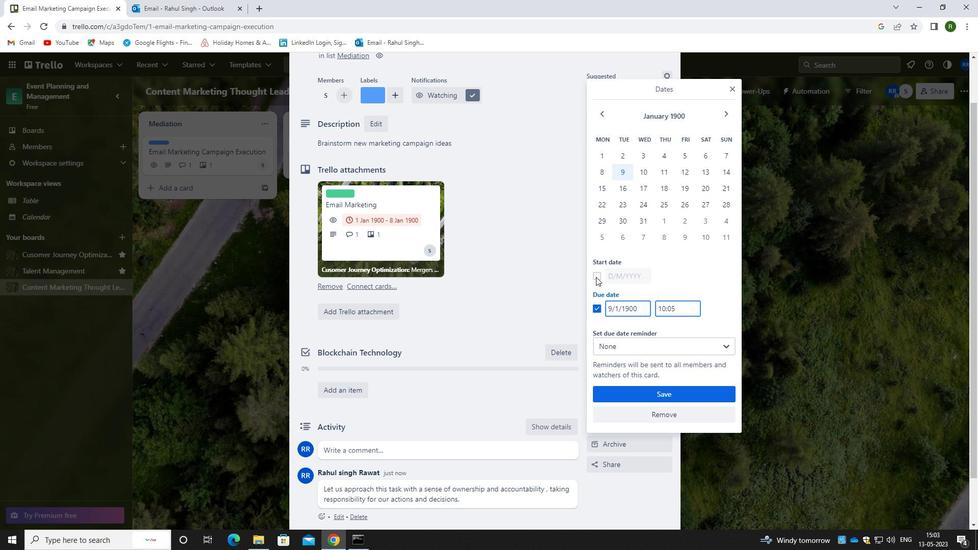 
Action: Mouse moved to (646, 273)
Screenshot: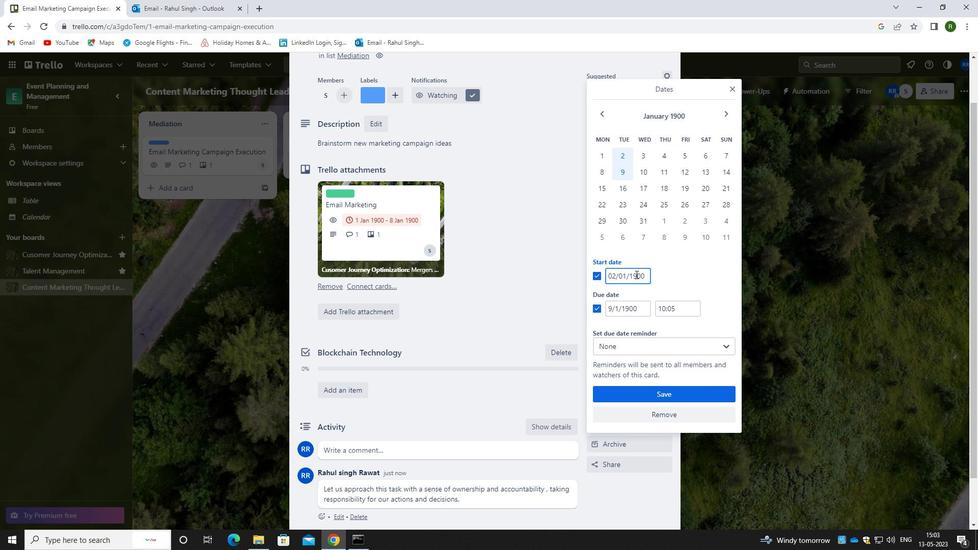 
Action: Mouse pressed left at (646, 273)
Screenshot: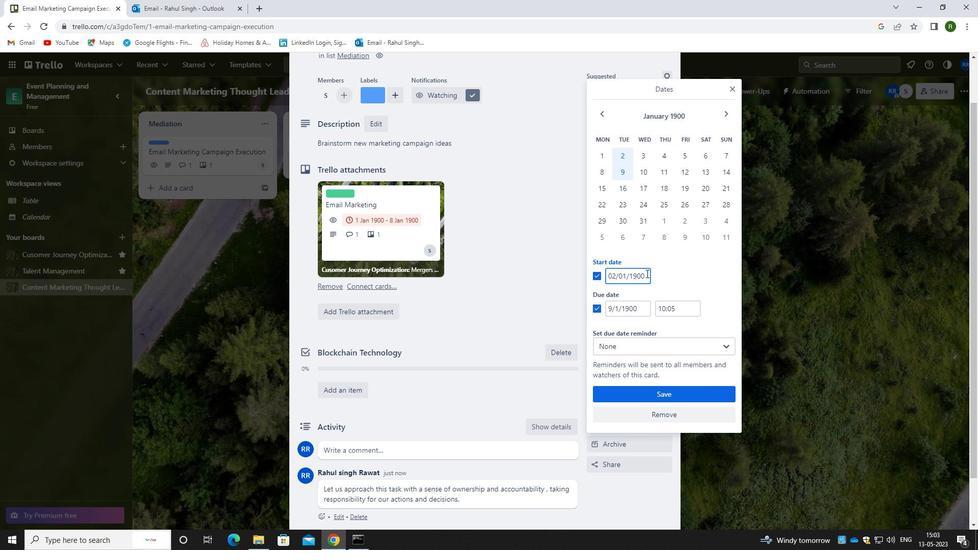 
Action: Mouse moved to (599, 285)
Screenshot: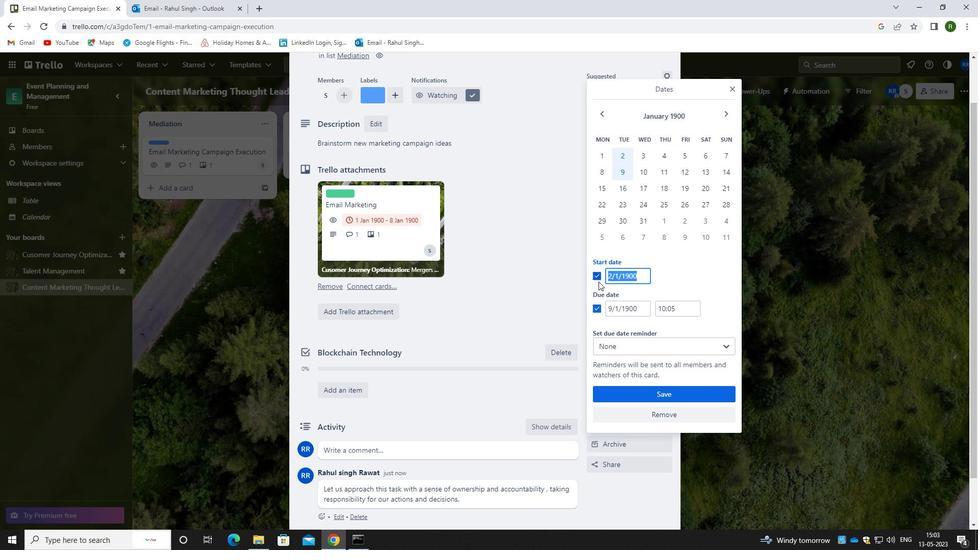 
Action: Key pressed 03/01/1900
Screenshot: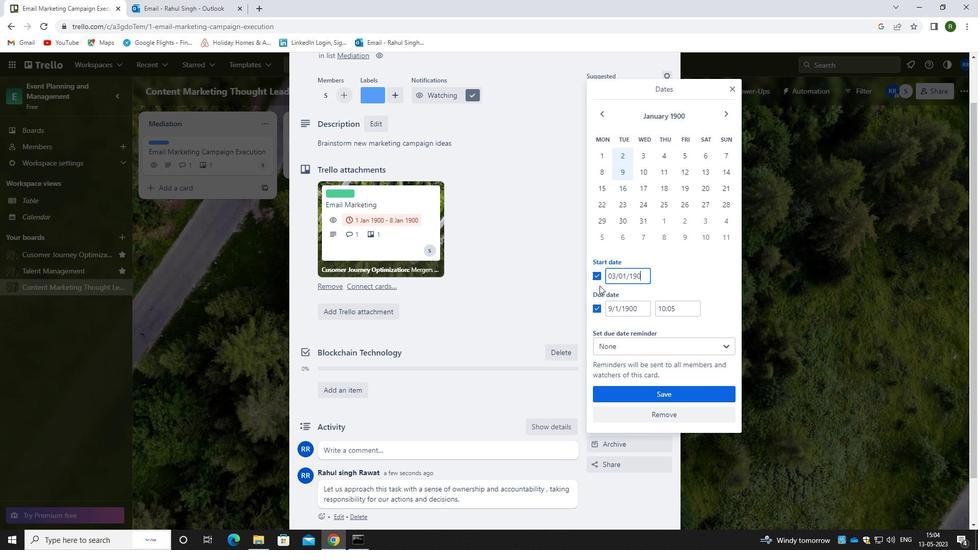 
Action: Mouse moved to (642, 307)
Screenshot: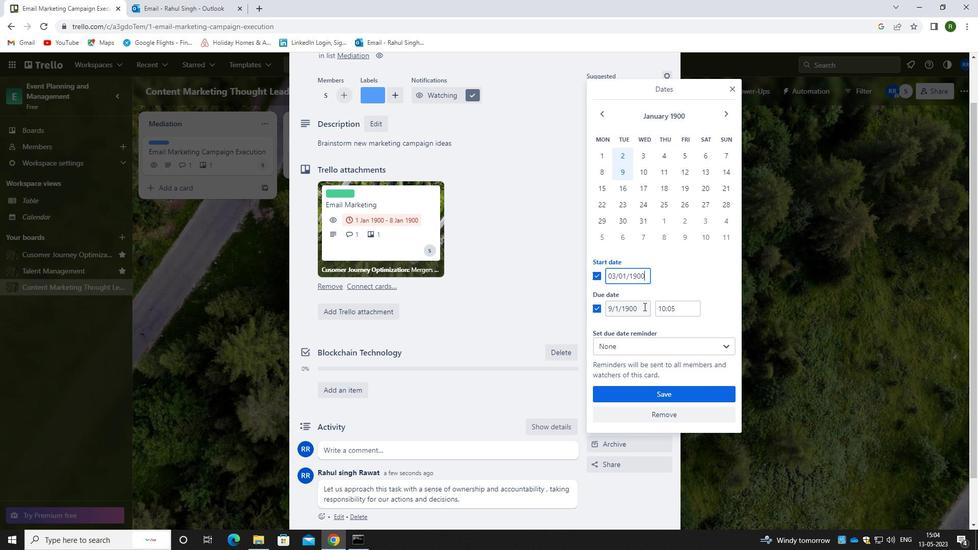 
Action: Mouse pressed left at (642, 307)
Screenshot: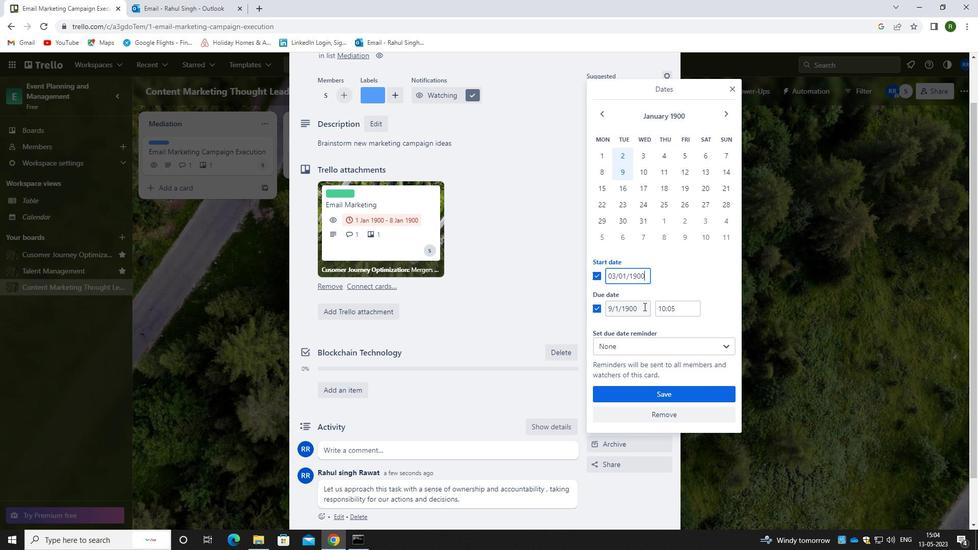 
Action: Mouse moved to (600, 318)
Screenshot: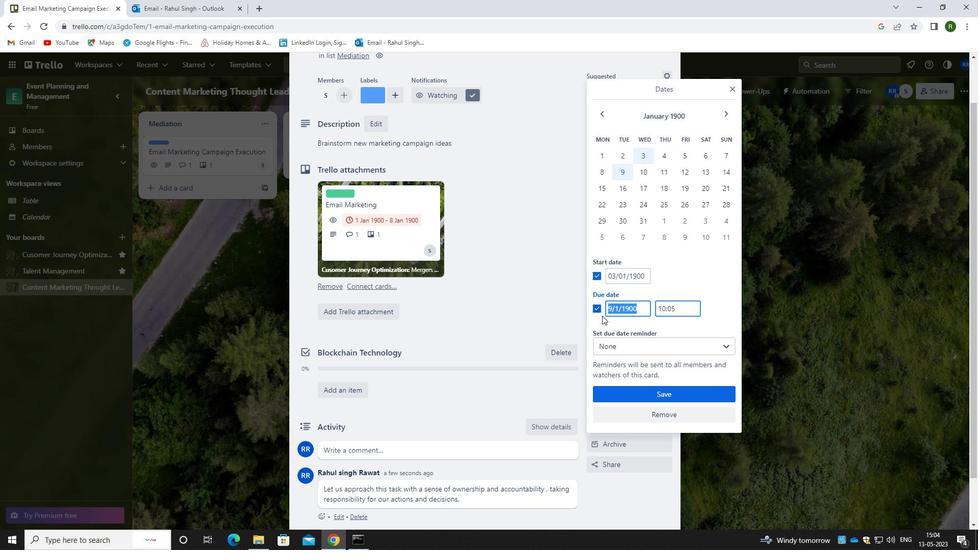 
Action: Key pressed 10/01/1900
Screenshot: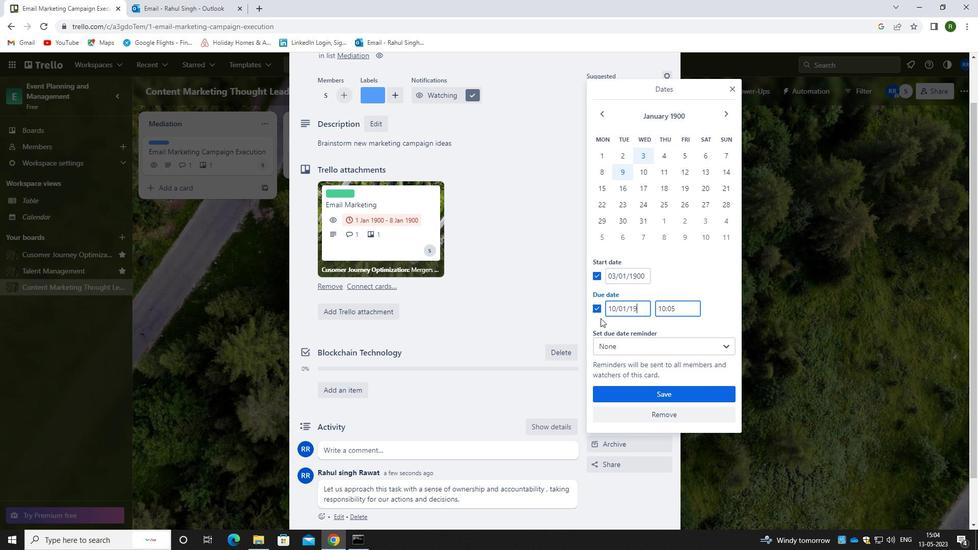 
Action: Mouse moved to (657, 394)
Screenshot: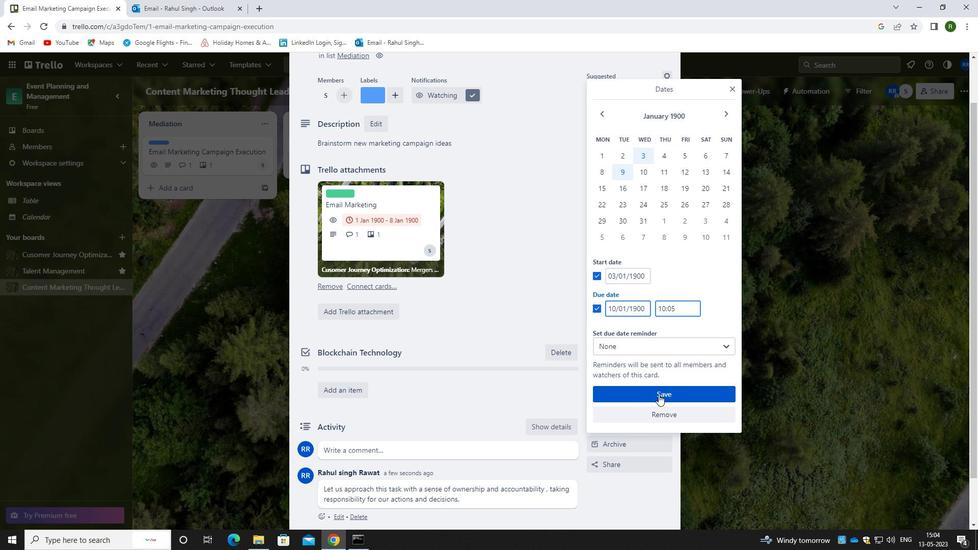 
Action: Mouse pressed left at (657, 394)
Screenshot: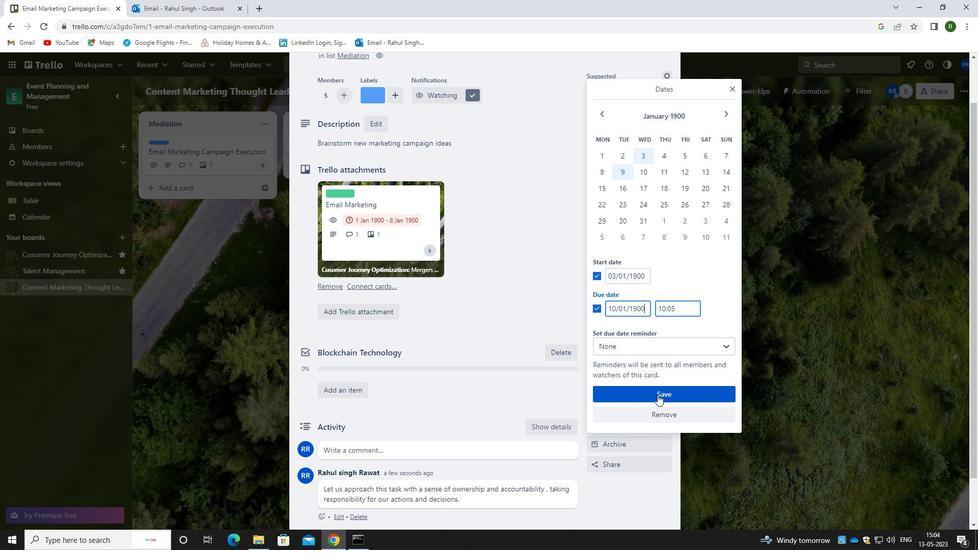 
Action: Mouse moved to (509, 309)
Screenshot: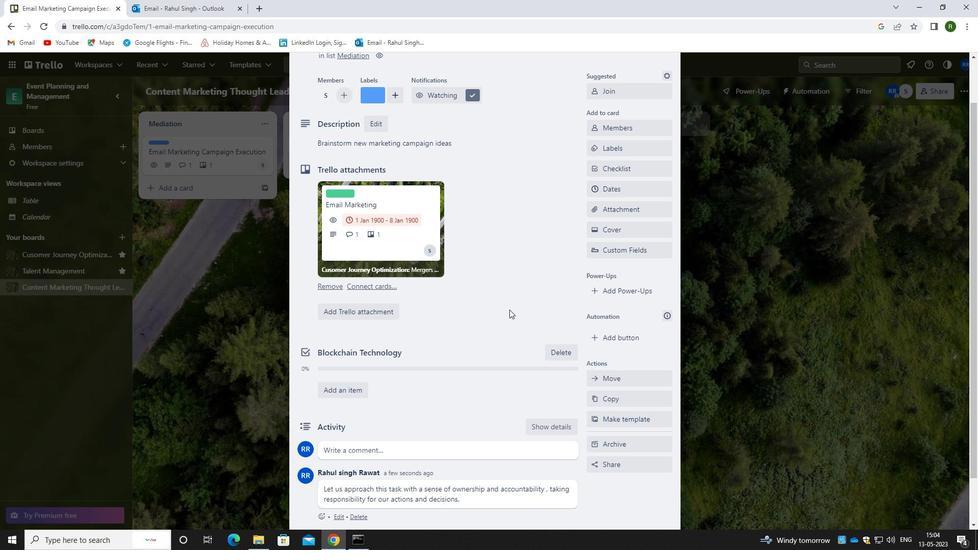 
Action: Mouse scrolled (509, 310) with delta (0, 0)
Screenshot: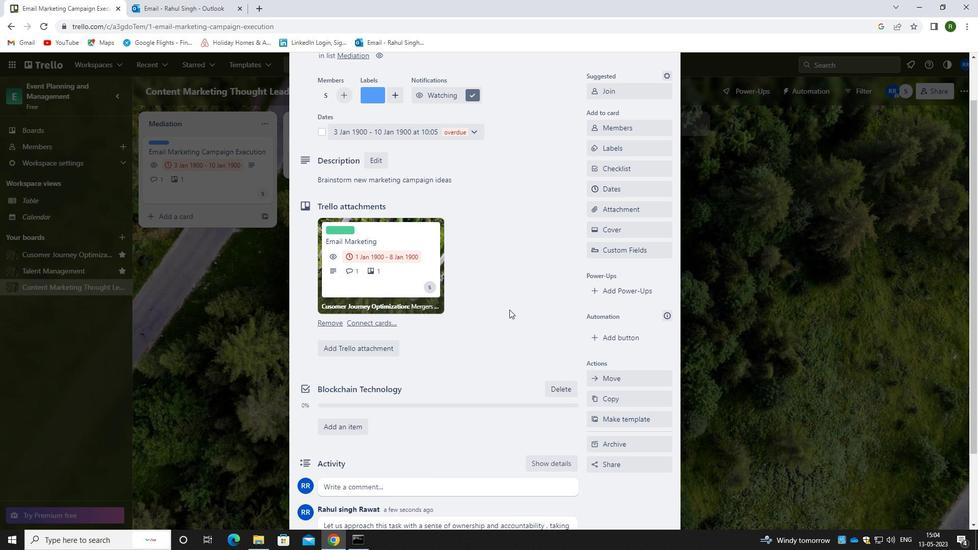 
Action: Mouse scrolled (509, 310) with delta (0, 0)
Screenshot: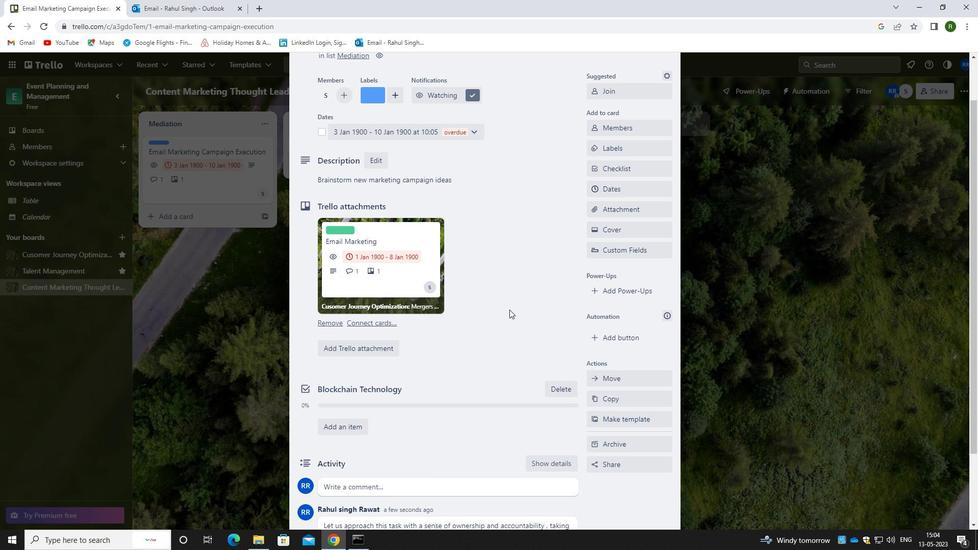 
Action: Mouse moved to (509, 310)
Screenshot: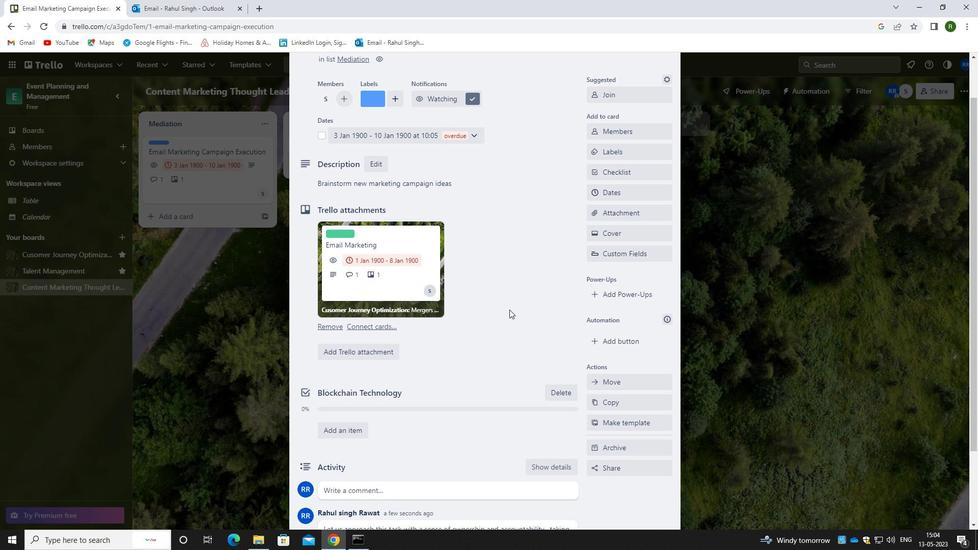 
